 Task: Find connections with filter location Carapicuíba with filter topic #lifestylewith filter profile language French with filter current company Dell EMC with filter school MKSSS Cummins College of Engineering for Women with filter industry Airlines and Aviation with filter service category Retirement Planning with filter keywords title Porter
Action: Mouse moved to (472, 89)
Screenshot: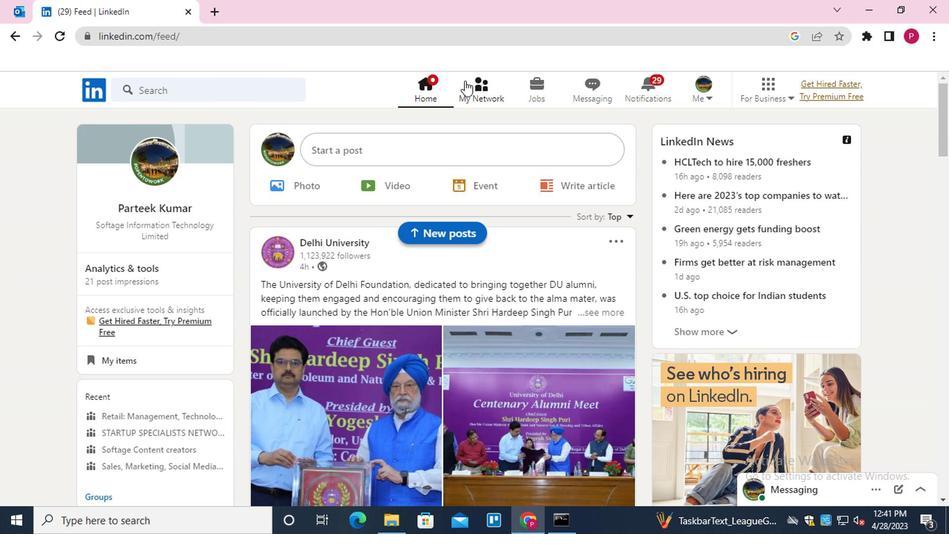 
Action: Mouse pressed left at (472, 89)
Screenshot: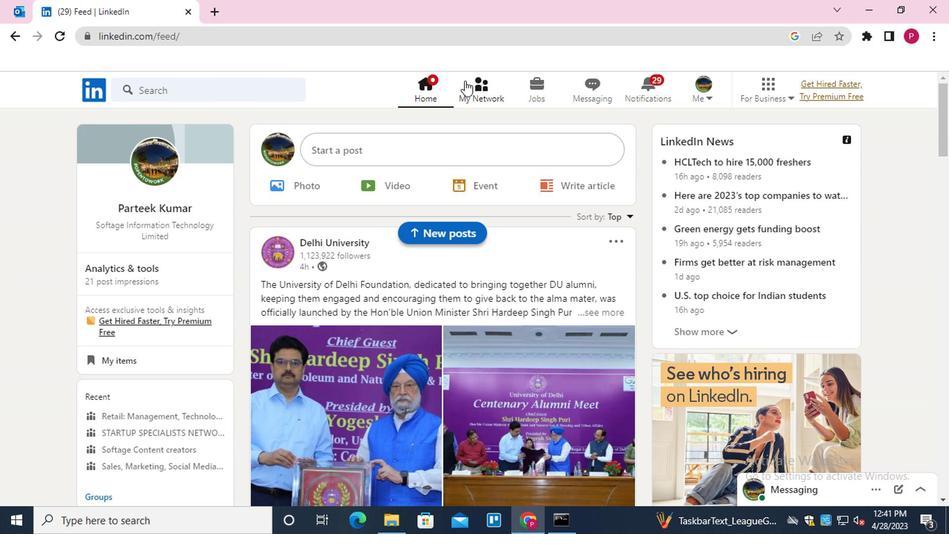 
Action: Mouse moved to (262, 172)
Screenshot: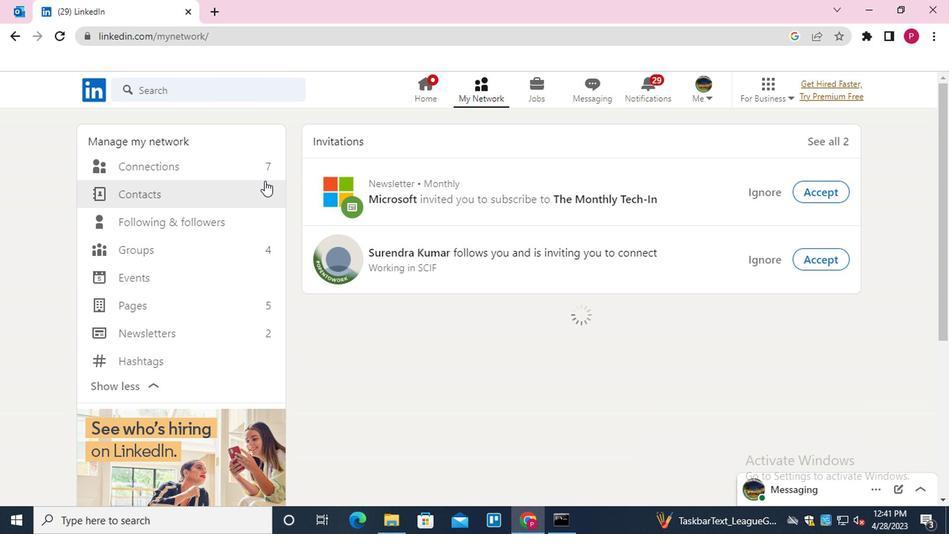 
Action: Mouse pressed left at (262, 172)
Screenshot: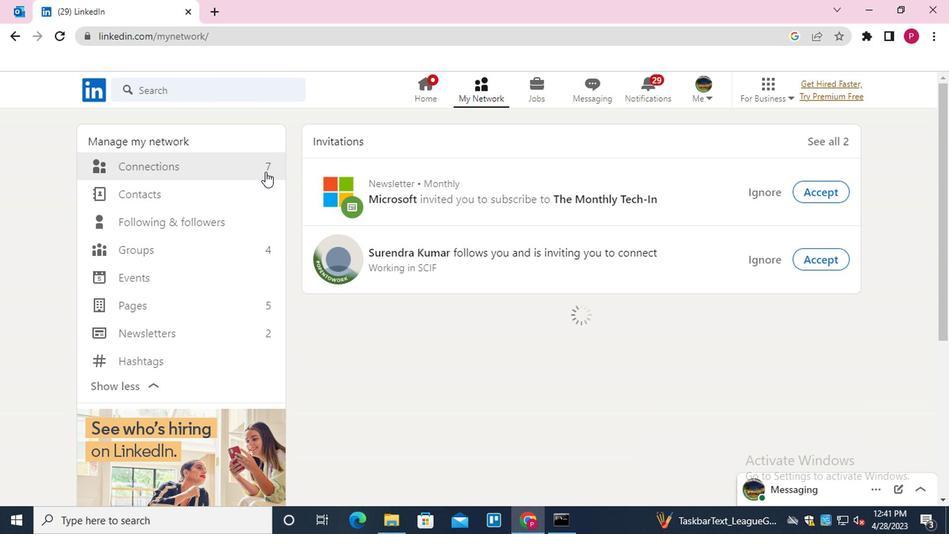 
Action: Mouse moved to (571, 172)
Screenshot: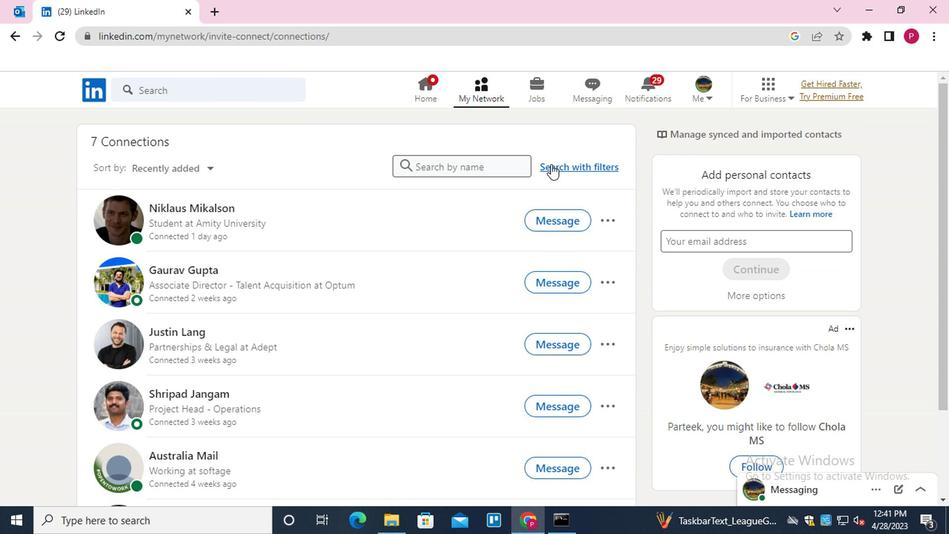 
Action: Mouse pressed left at (571, 172)
Screenshot: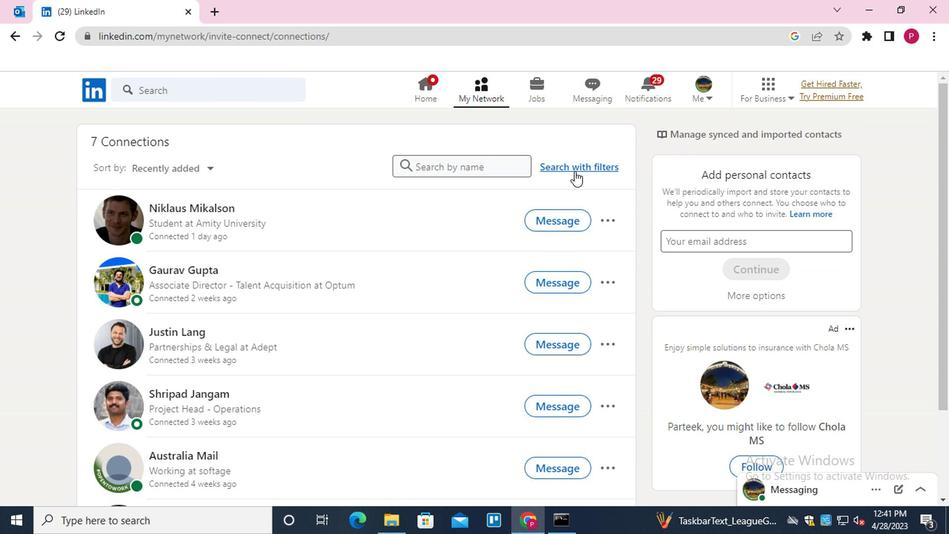 
Action: Mouse moved to (513, 131)
Screenshot: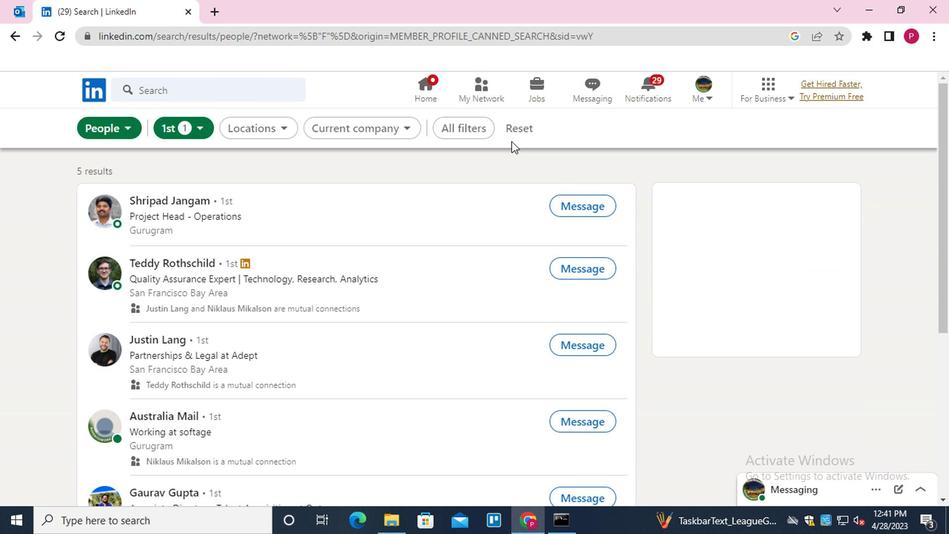
Action: Mouse pressed left at (513, 131)
Screenshot: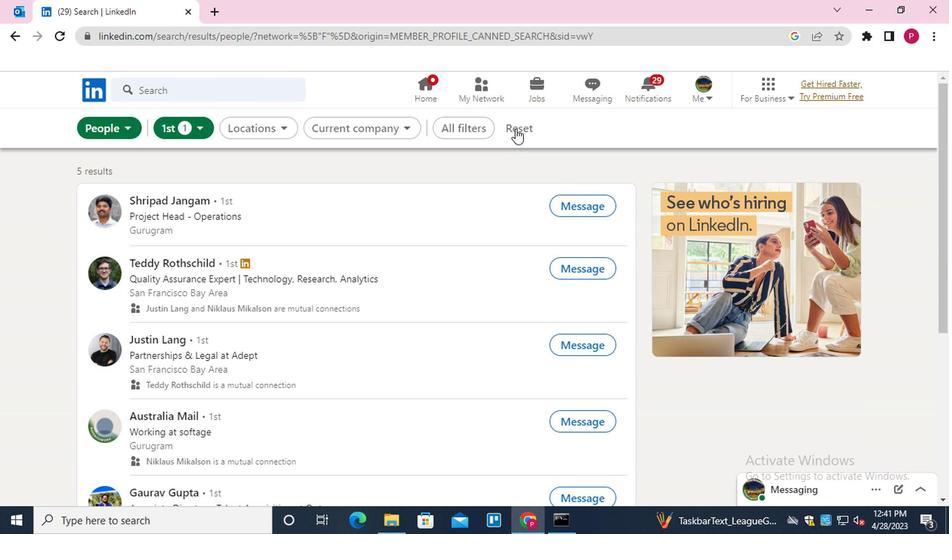 
Action: Mouse moved to (482, 132)
Screenshot: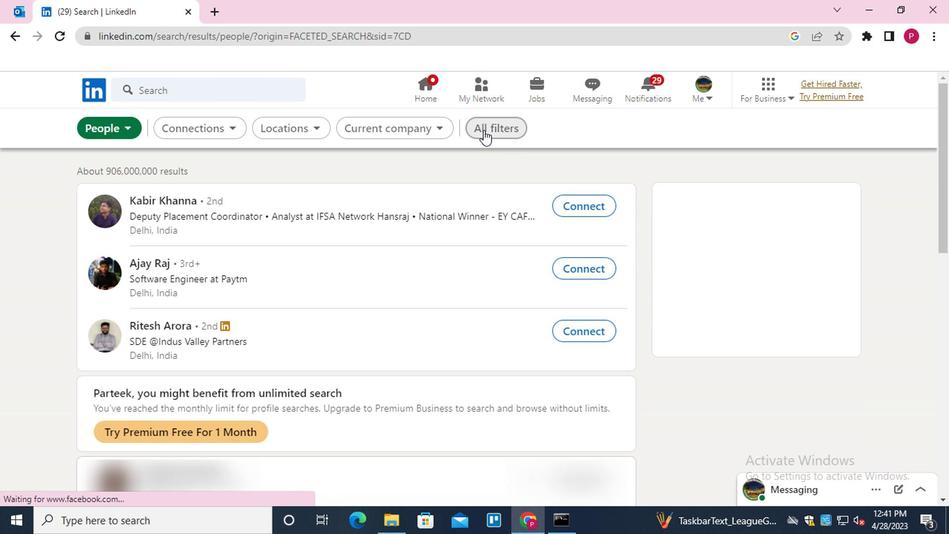 
Action: Mouse pressed left at (482, 132)
Screenshot: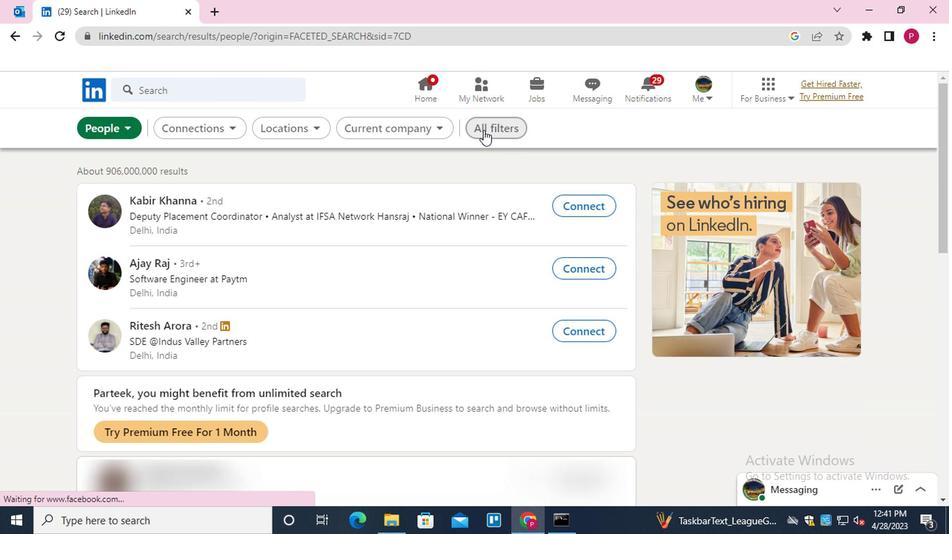 
Action: Mouse moved to (693, 307)
Screenshot: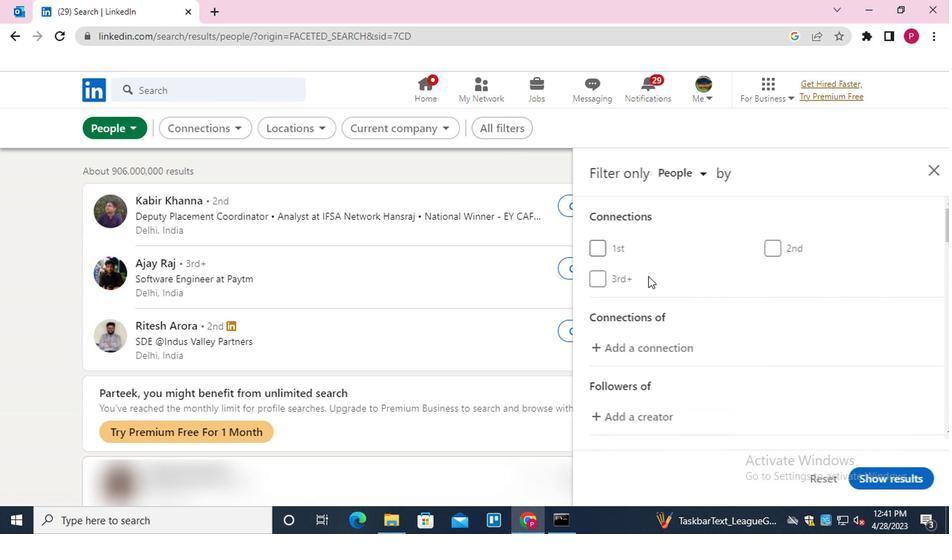 
Action: Mouse scrolled (693, 306) with delta (0, 0)
Screenshot: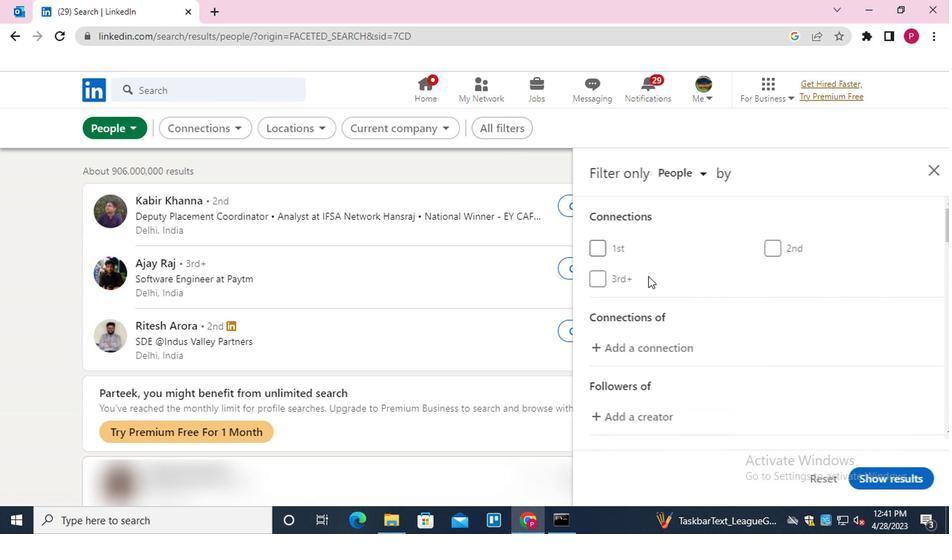 
Action: Mouse moved to (703, 316)
Screenshot: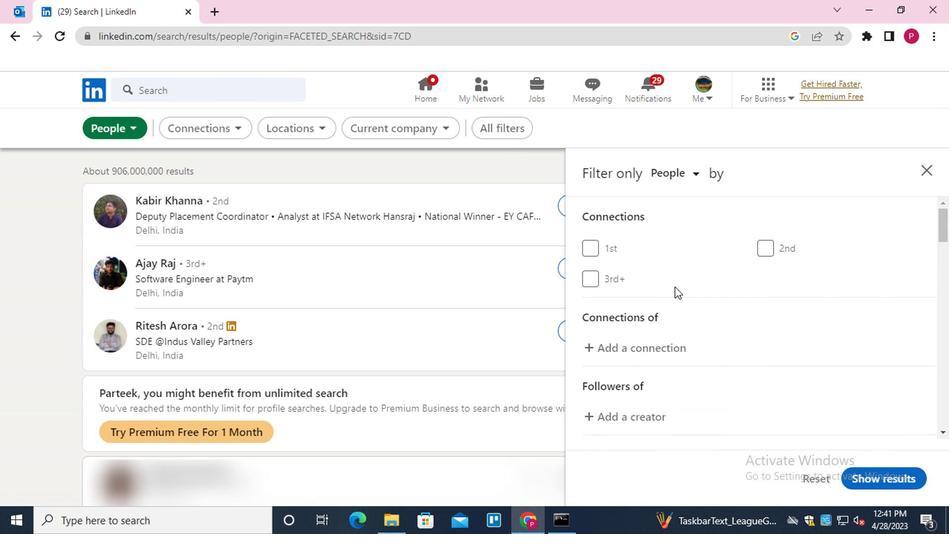
Action: Mouse scrolled (703, 315) with delta (0, 0)
Screenshot: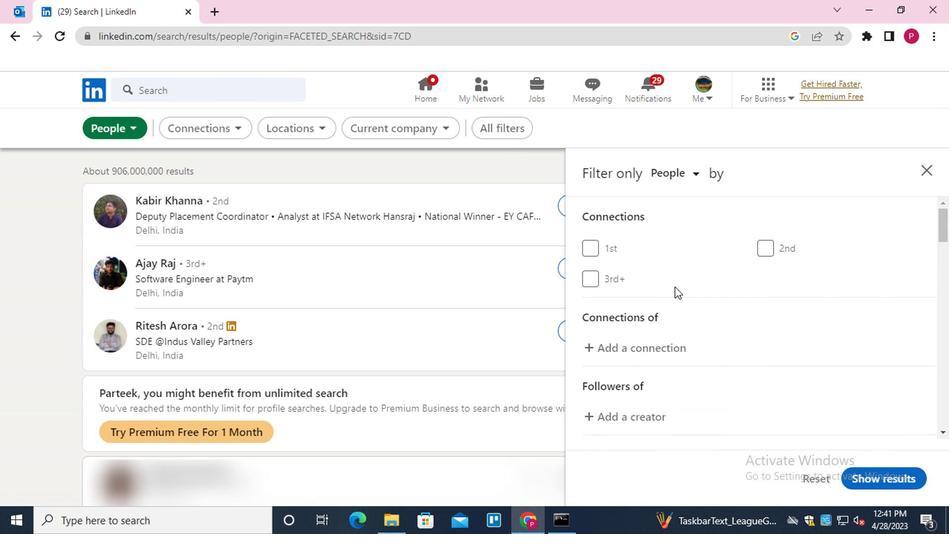 
Action: Mouse moved to (707, 319)
Screenshot: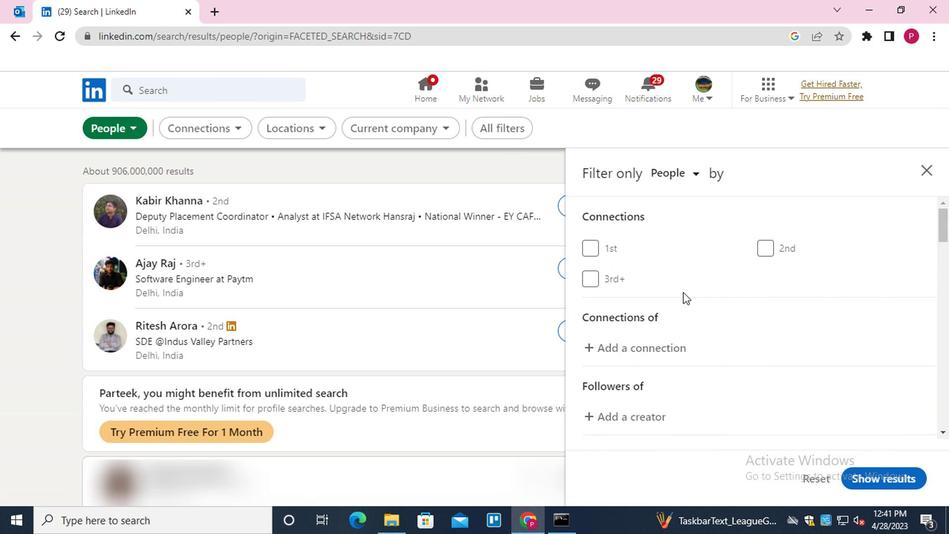
Action: Mouse scrolled (707, 318) with delta (0, 0)
Screenshot: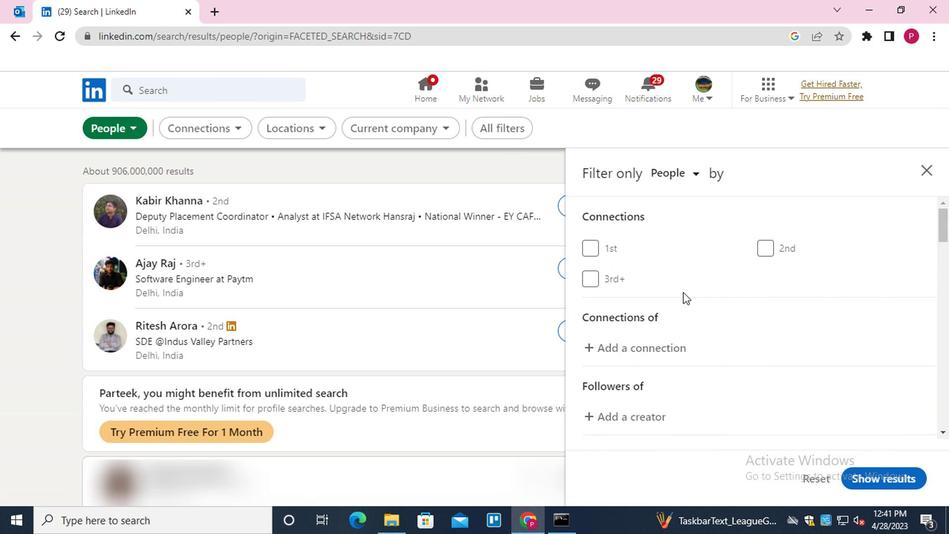 
Action: Mouse moved to (803, 333)
Screenshot: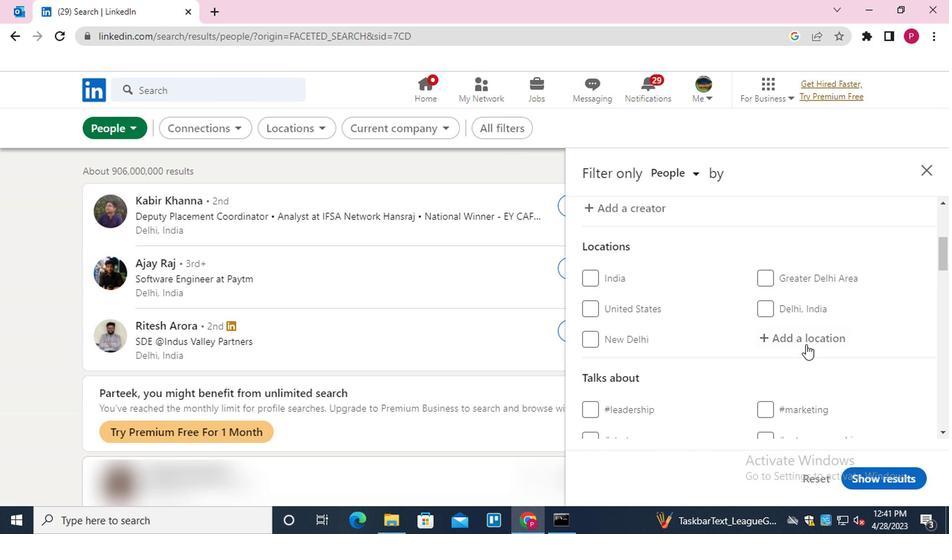 
Action: Mouse pressed left at (803, 333)
Screenshot: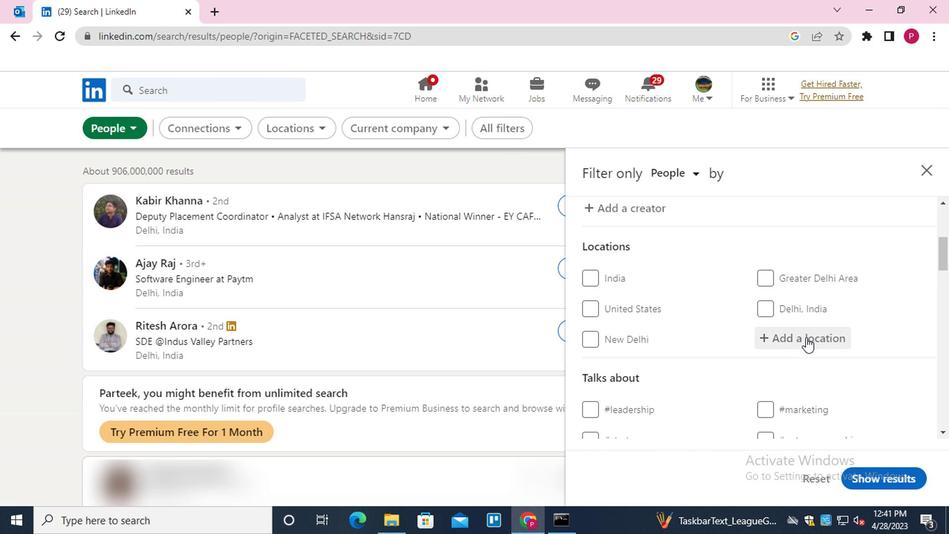 
Action: Mouse moved to (760, 291)
Screenshot: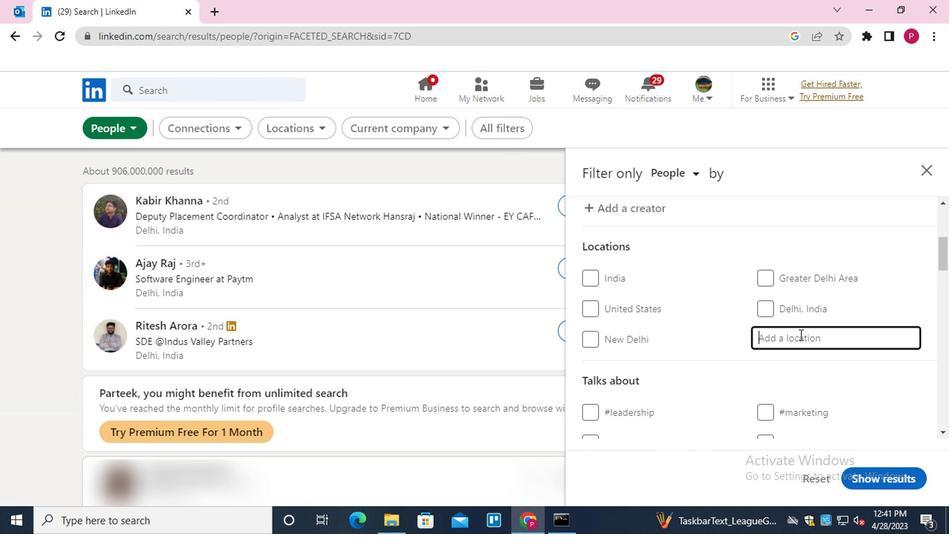 
Action: Key pressed <Key.shift><Key.shift><Key.shift><Key.shift><Key.shift><Key.shift>CARAPICU<Key.down><Key.enter>
Screenshot: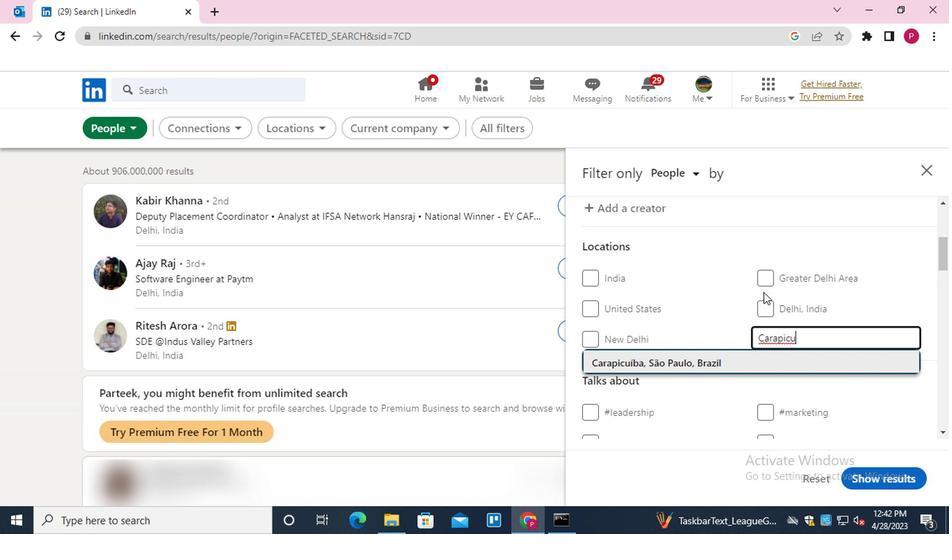 
Action: Mouse moved to (731, 314)
Screenshot: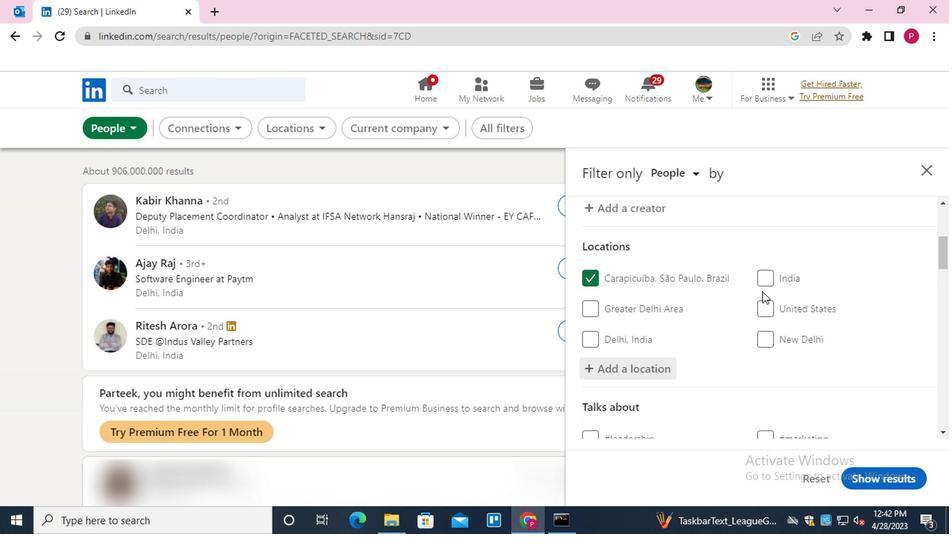 
Action: Mouse scrolled (731, 313) with delta (0, 0)
Screenshot: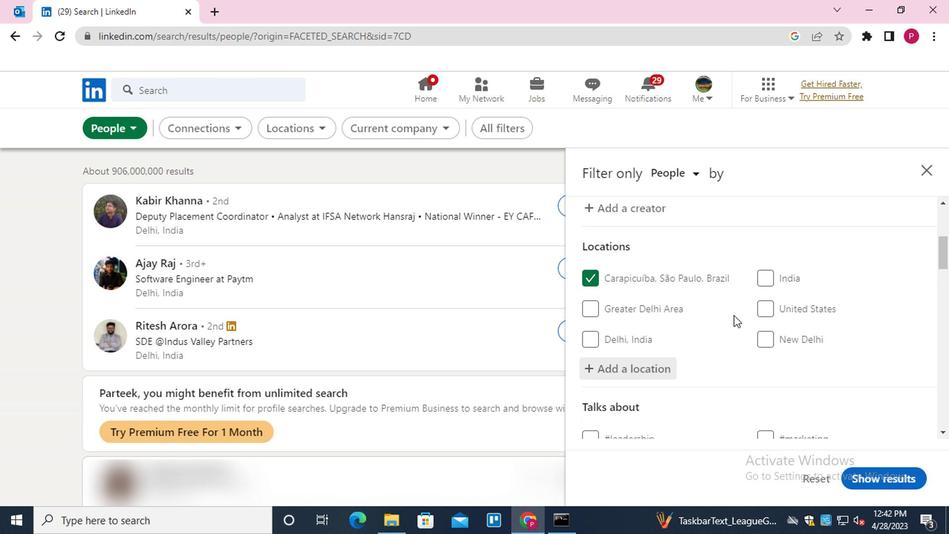 
Action: Mouse scrolled (731, 313) with delta (0, 0)
Screenshot: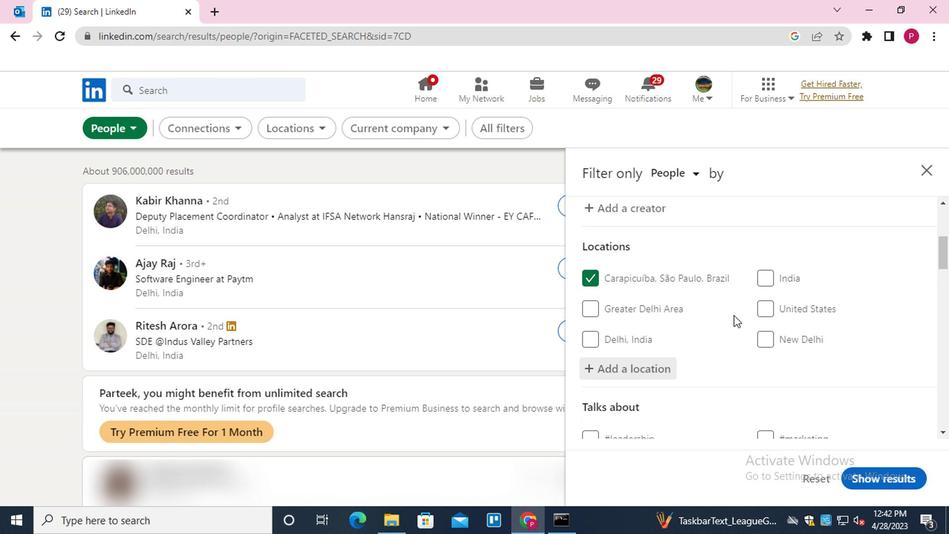 
Action: Mouse moved to (810, 349)
Screenshot: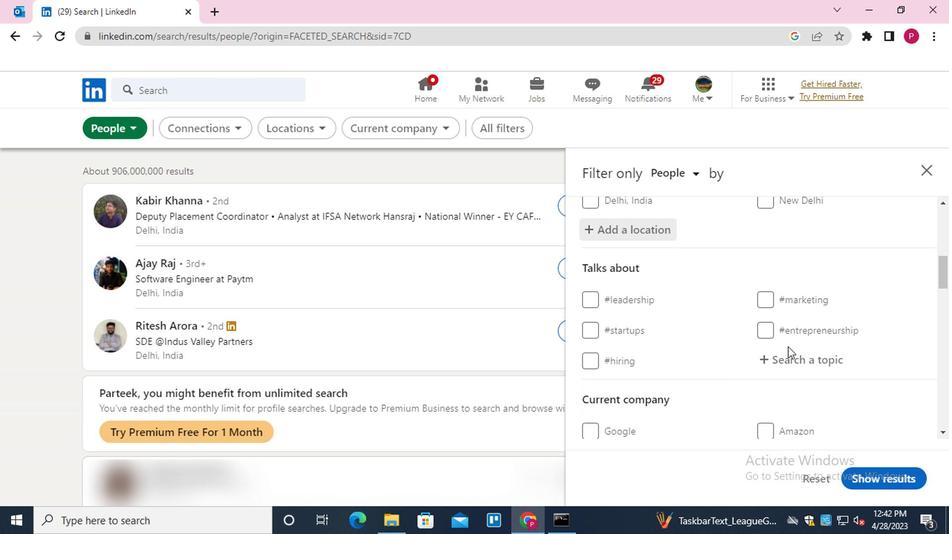 
Action: Mouse pressed left at (810, 349)
Screenshot: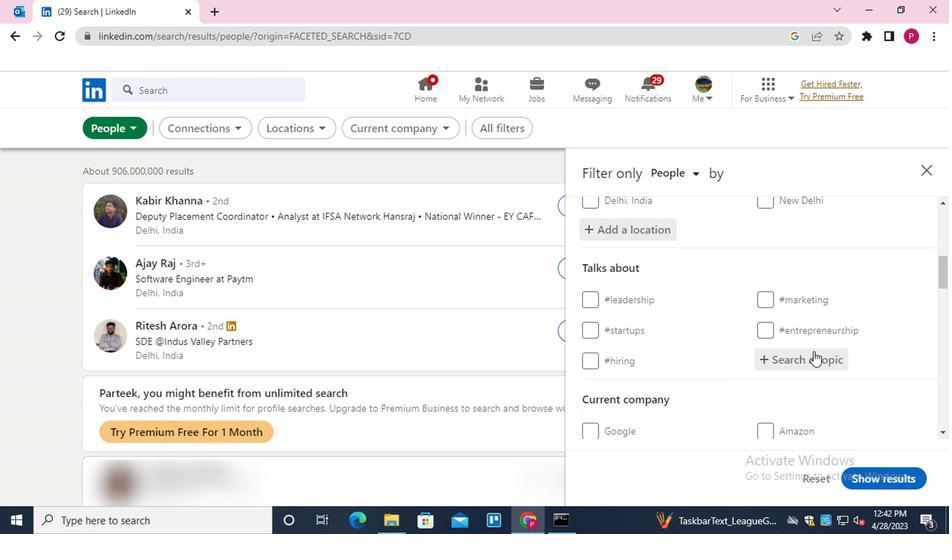 
Action: Mouse moved to (810, 349)
Screenshot: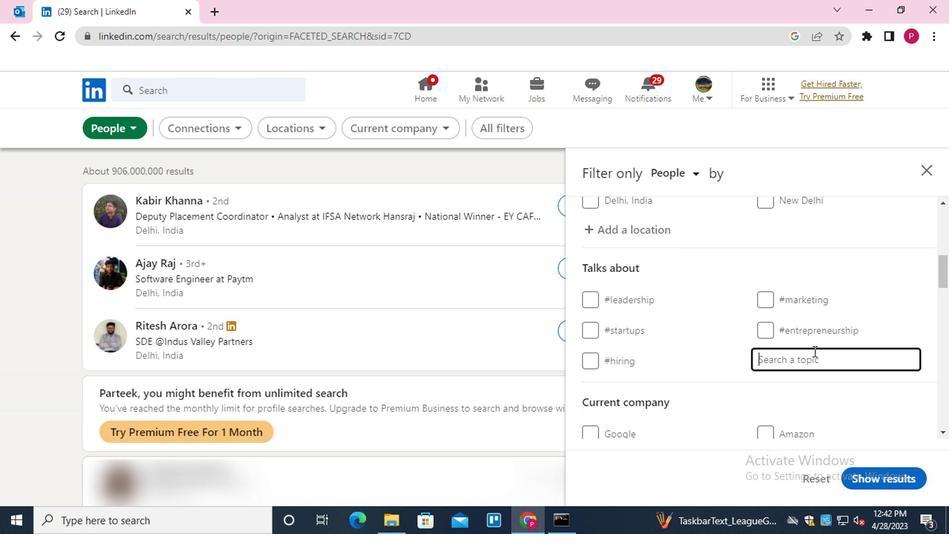 
Action: Key pressed LIFESTYLE<Key.down><Key.enter>
Screenshot: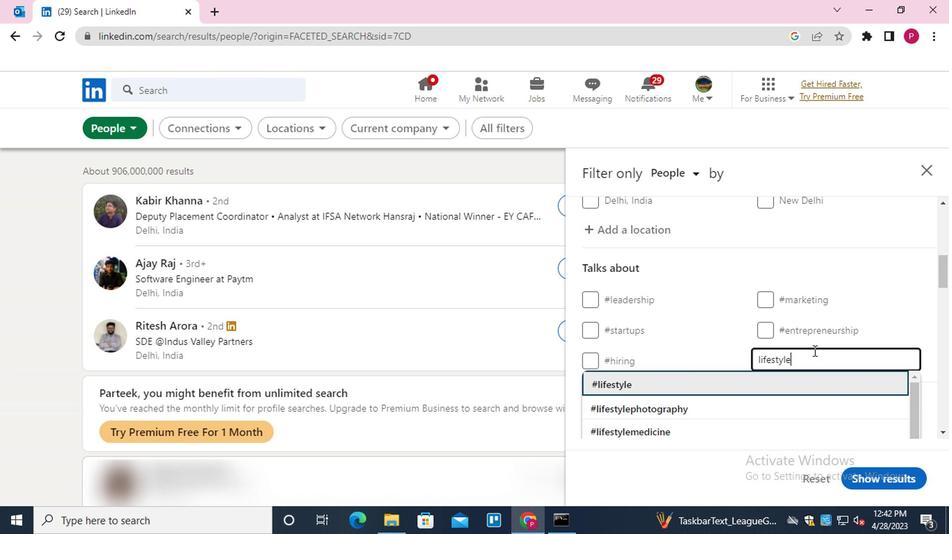 
Action: Mouse moved to (695, 361)
Screenshot: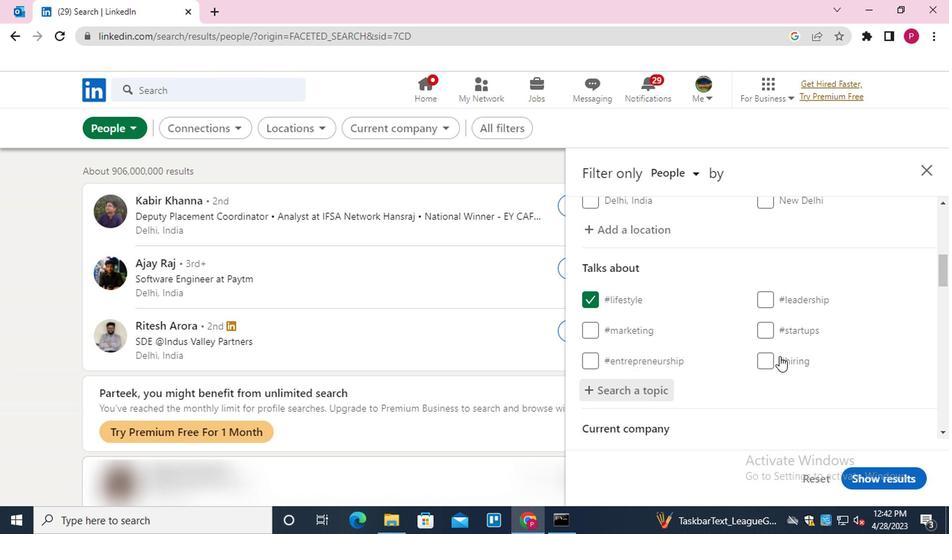 
Action: Mouse scrolled (695, 360) with delta (0, 0)
Screenshot: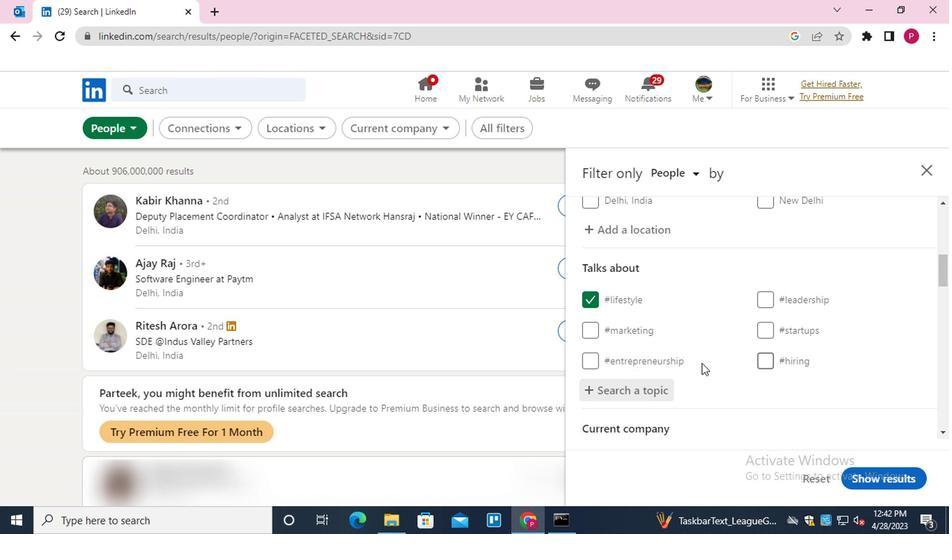
Action: Mouse scrolled (695, 360) with delta (0, 0)
Screenshot: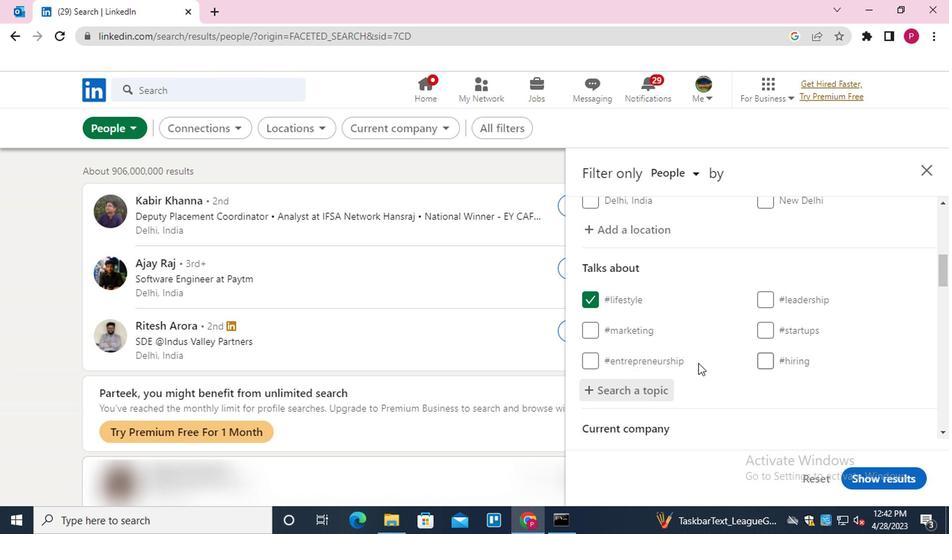 
Action: Mouse moved to (674, 337)
Screenshot: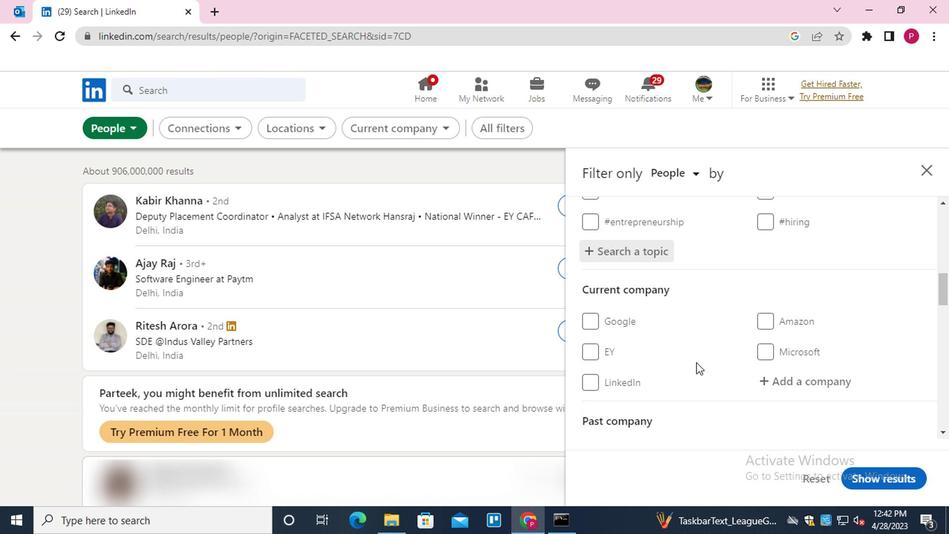 
Action: Mouse scrolled (674, 336) with delta (0, 0)
Screenshot: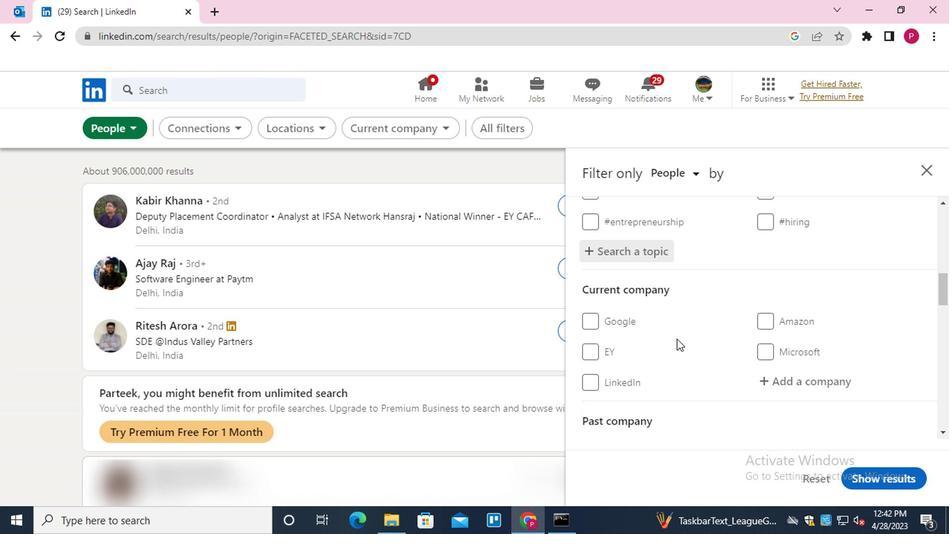 
Action: Mouse moved to (673, 336)
Screenshot: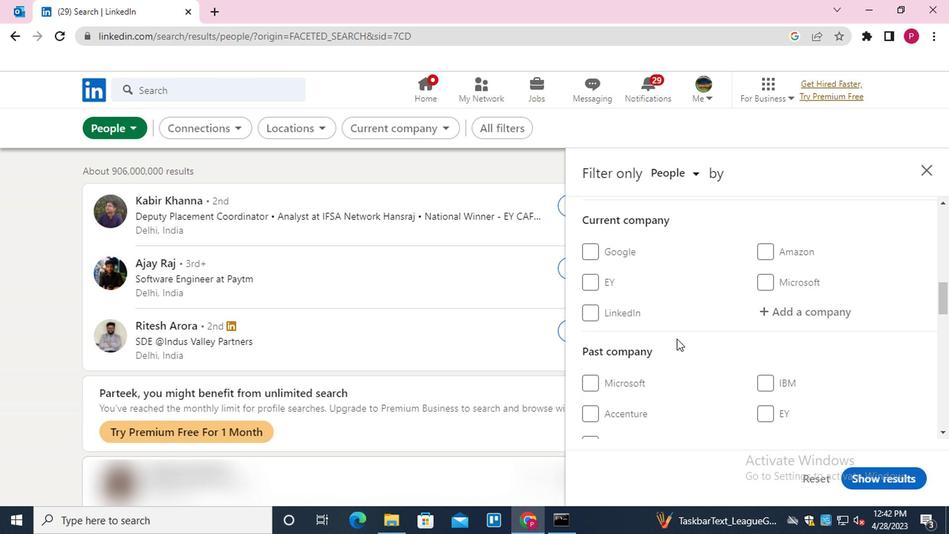
Action: Mouse scrolled (673, 335) with delta (0, 0)
Screenshot: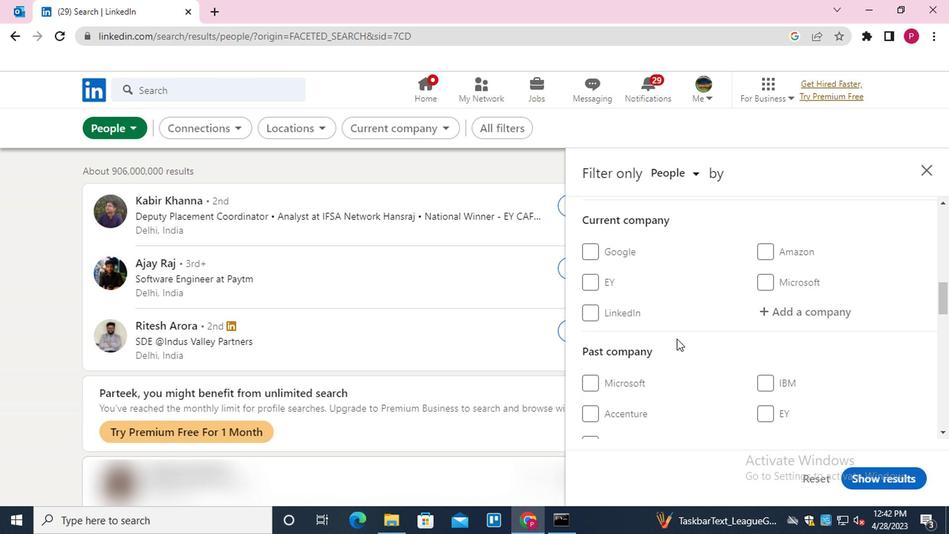 
Action: Mouse scrolled (673, 335) with delta (0, 0)
Screenshot: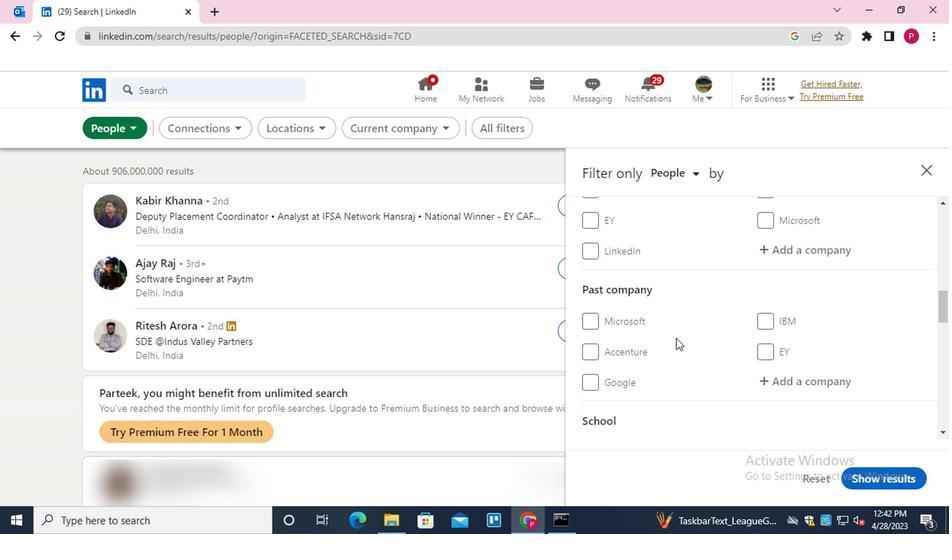 
Action: Mouse moved to (660, 330)
Screenshot: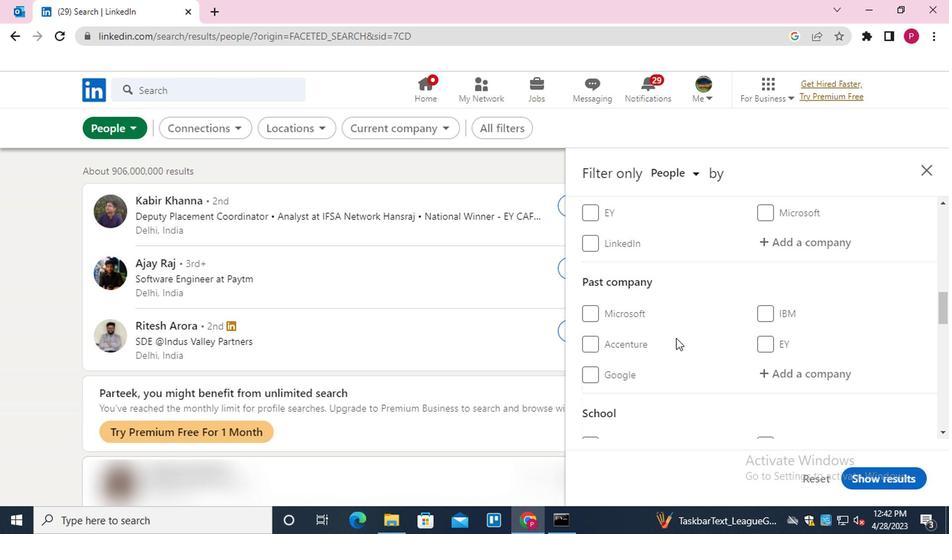 
Action: Mouse scrolled (660, 329) with delta (0, 0)
Screenshot: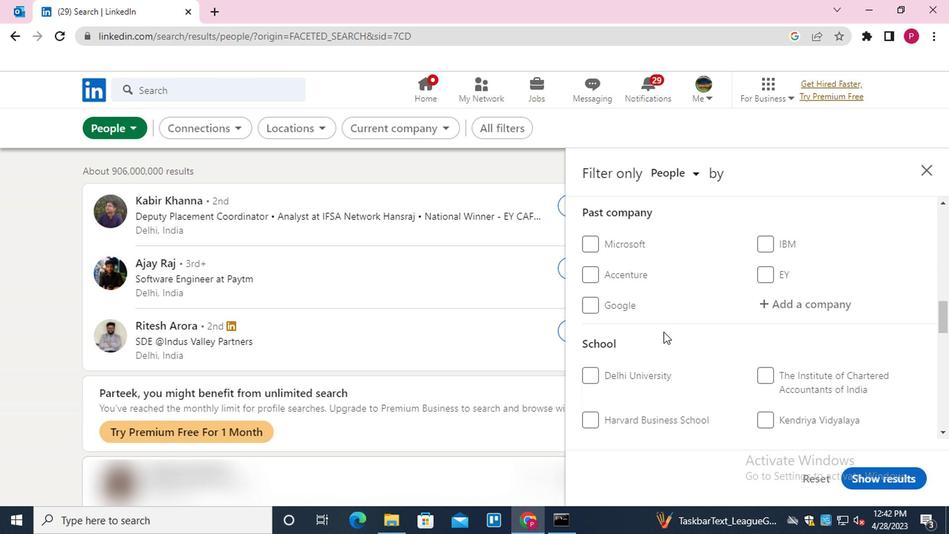 
Action: Mouse scrolled (660, 329) with delta (0, 0)
Screenshot: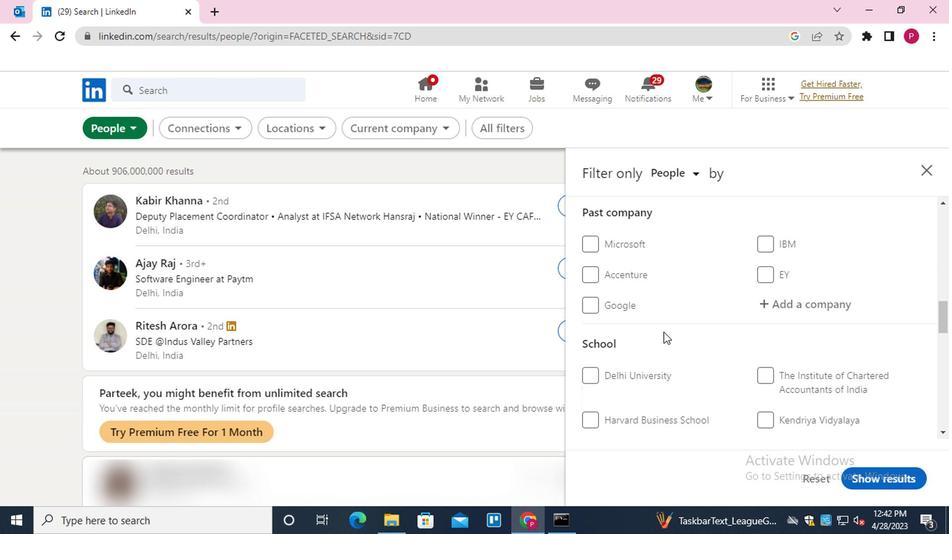 
Action: Mouse scrolled (660, 329) with delta (0, 0)
Screenshot: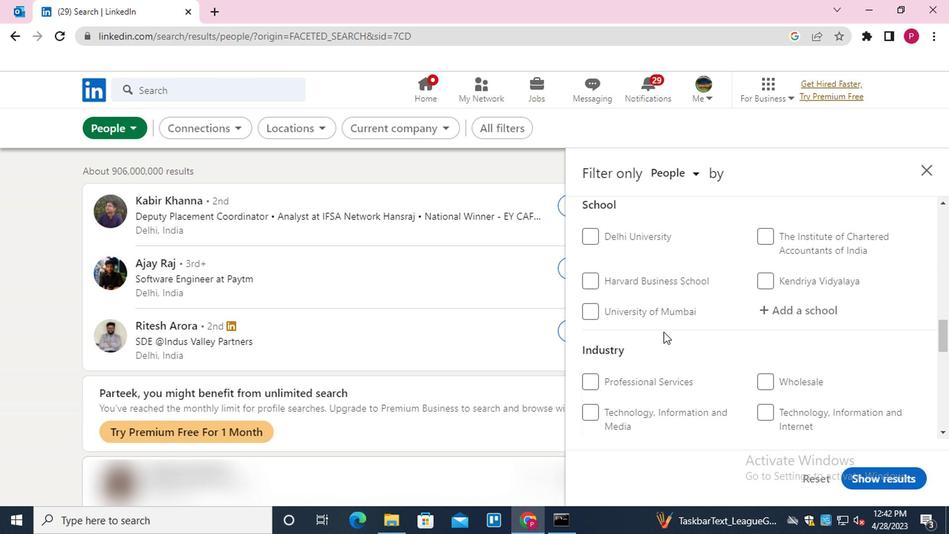 
Action: Mouse scrolled (660, 329) with delta (0, 0)
Screenshot: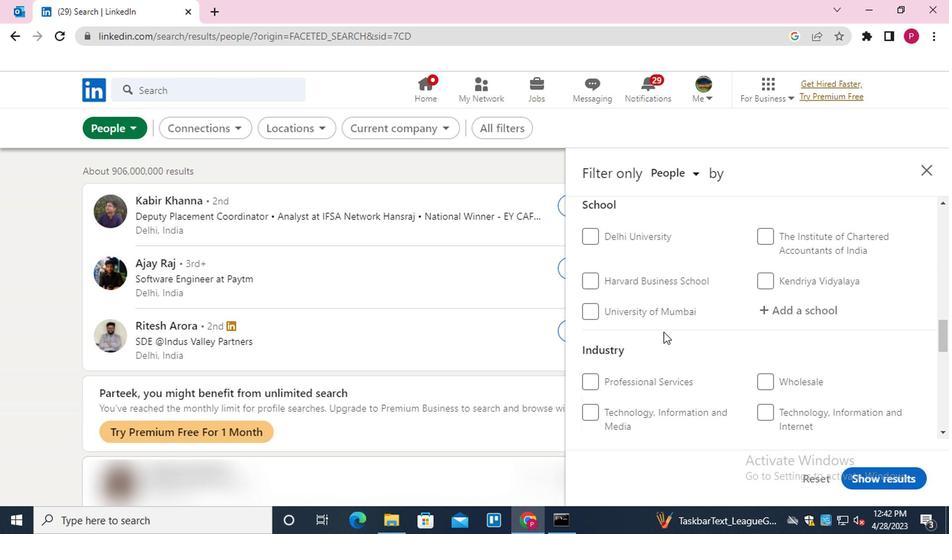 
Action: Mouse scrolled (660, 329) with delta (0, 0)
Screenshot: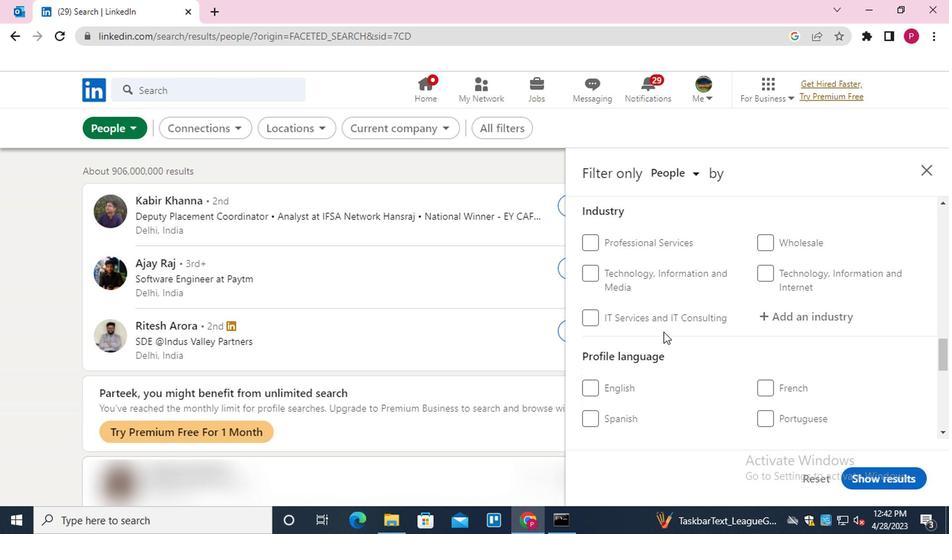 
Action: Mouse moved to (756, 311)
Screenshot: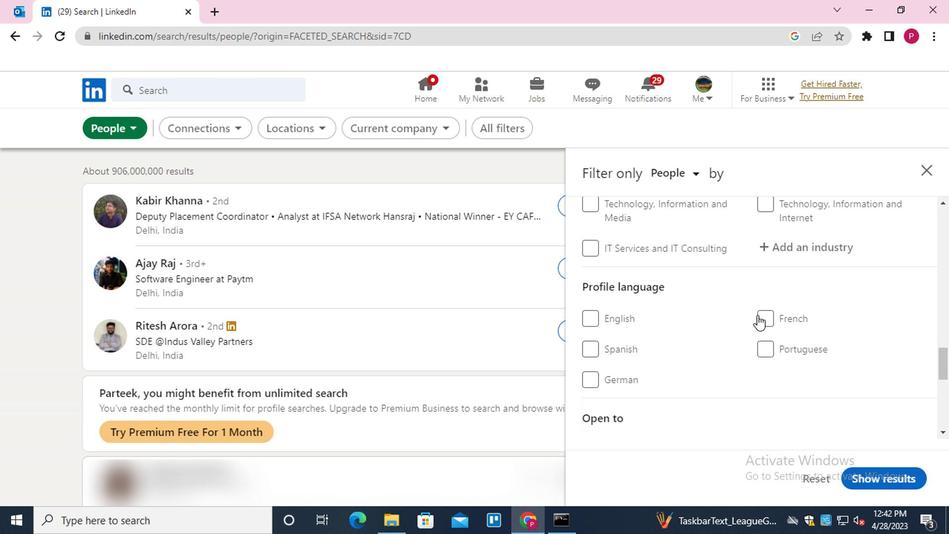 
Action: Mouse pressed left at (756, 311)
Screenshot: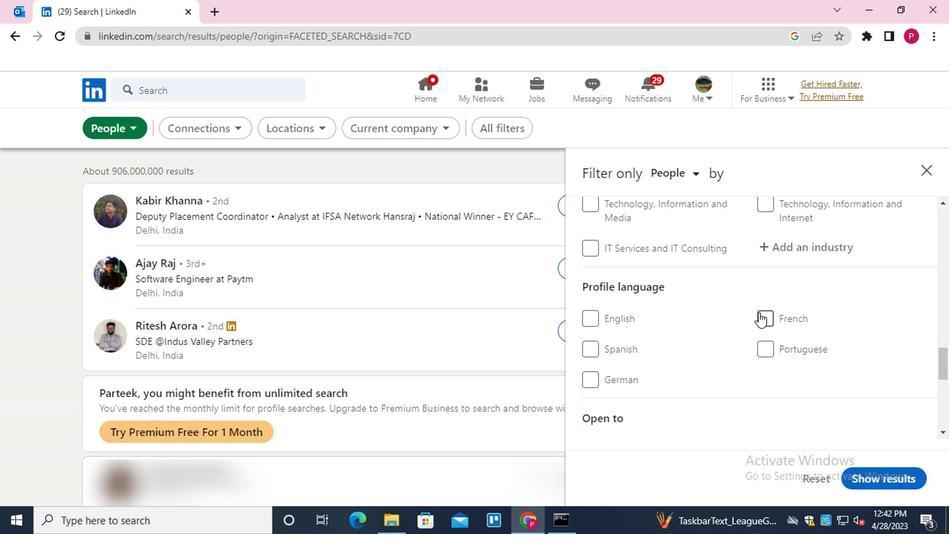 
Action: Mouse moved to (681, 340)
Screenshot: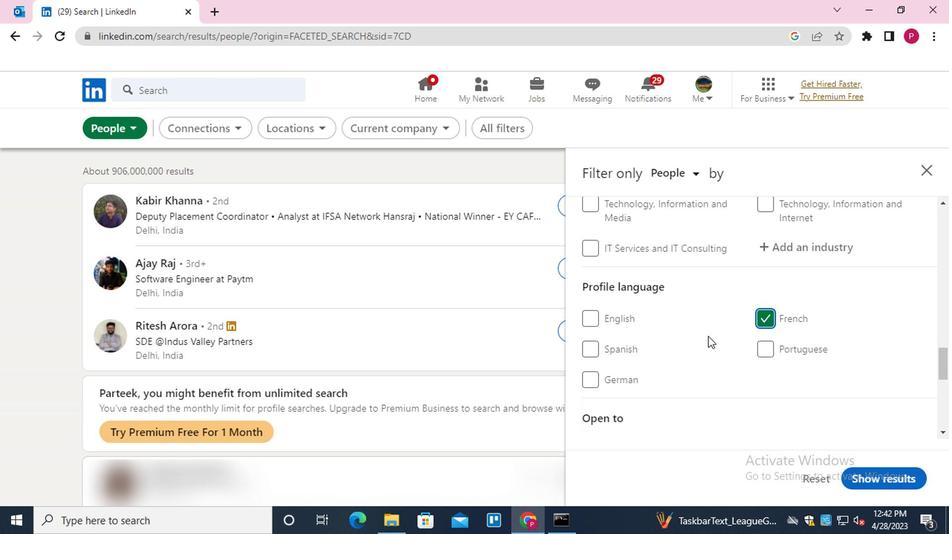 
Action: Mouse scrolled (681, 341) with delta (0, 0)
Screenshot: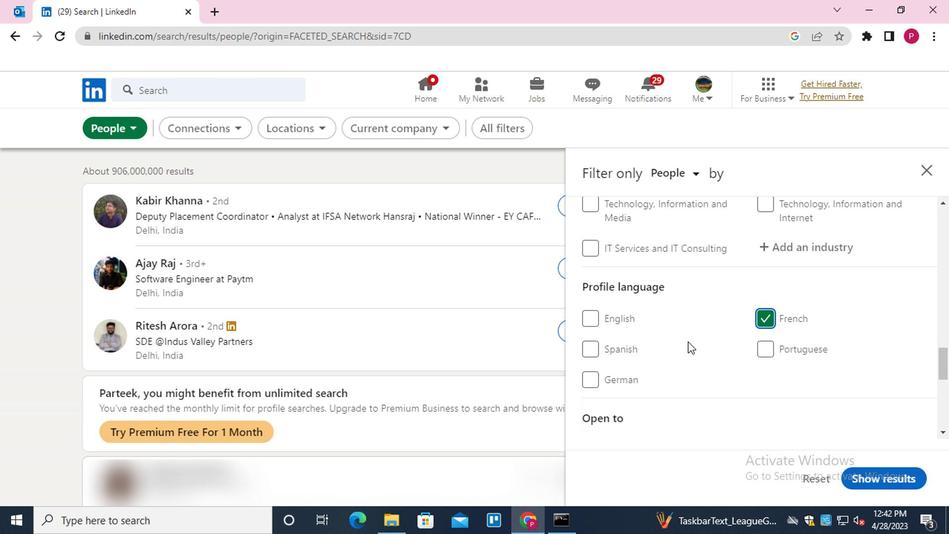 
Action: Mouse scrolled (681, 341) with delta (0, 0)
Screenshot: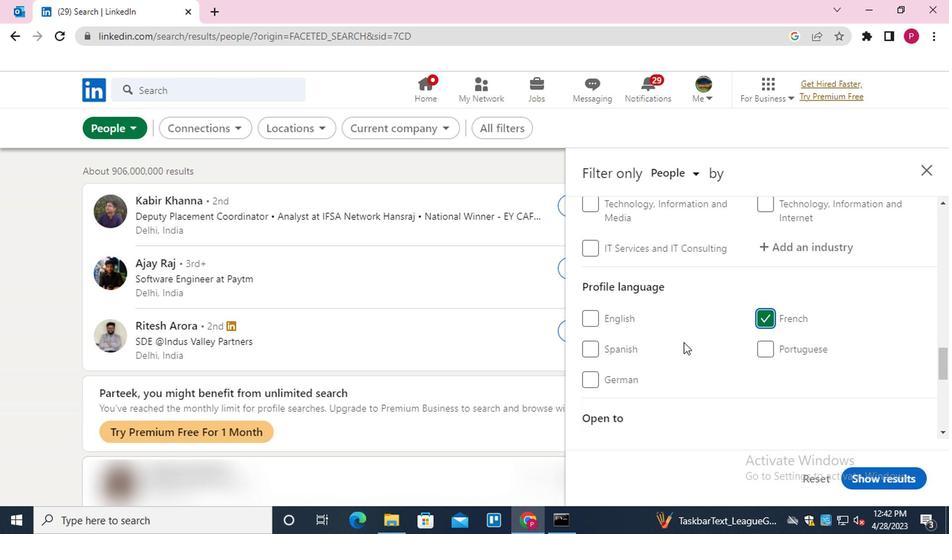 
Action: Mouse scrolled (681, 341) with delta (0, 0)
Screenshot: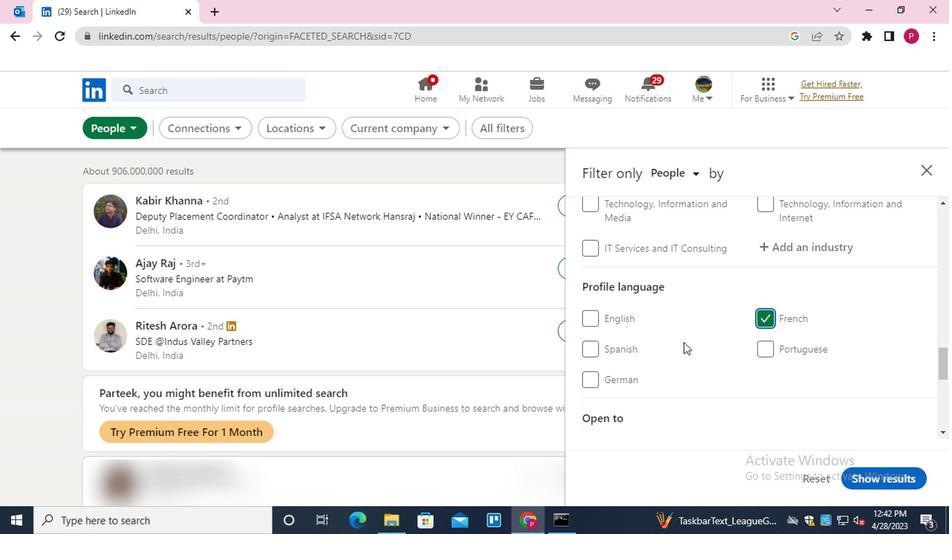 
Action: Mouse scrolled (681, 341) with delta (0, 0)
Screenshot: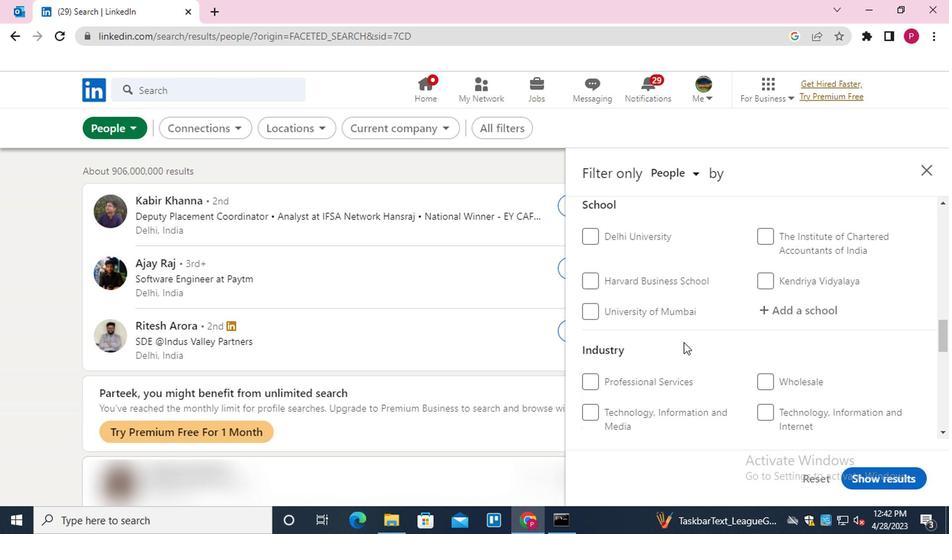
Action: Mouse scrolled (681, 341) with delta (0, 0)
Screenshot: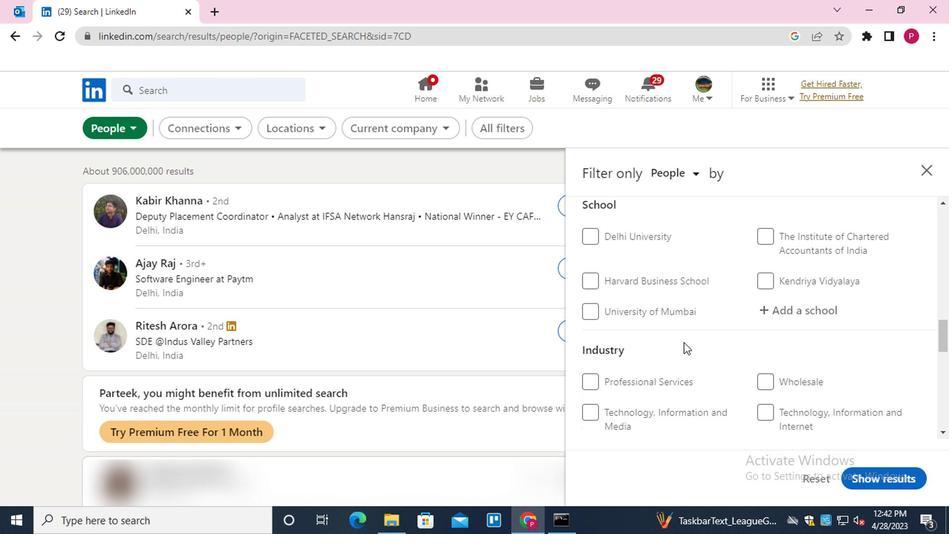
Action: Mouse scrolled (681, 341) with delta (0, 0)
Screenshot: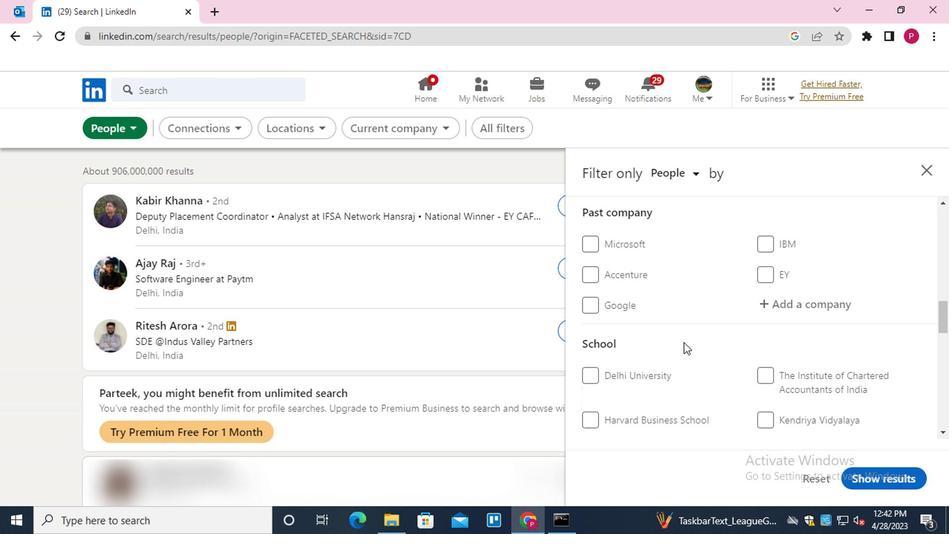 
Action: Mouse scrolled (681, 341) with delta (0, 0)
Screenshot: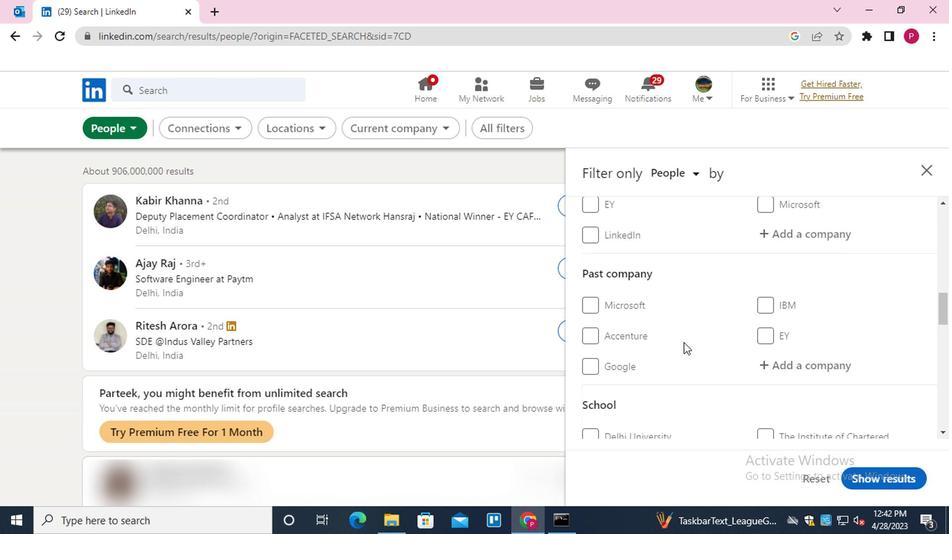 
Action: Mouse moved to (793, 309)
Screenshot: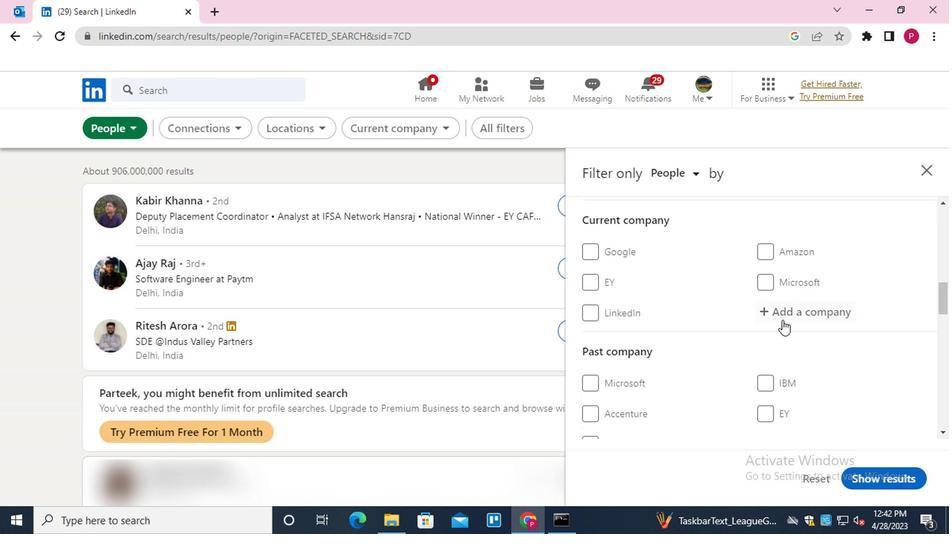 
Action: Mouse pressed left at (793, 309)
Screenshot: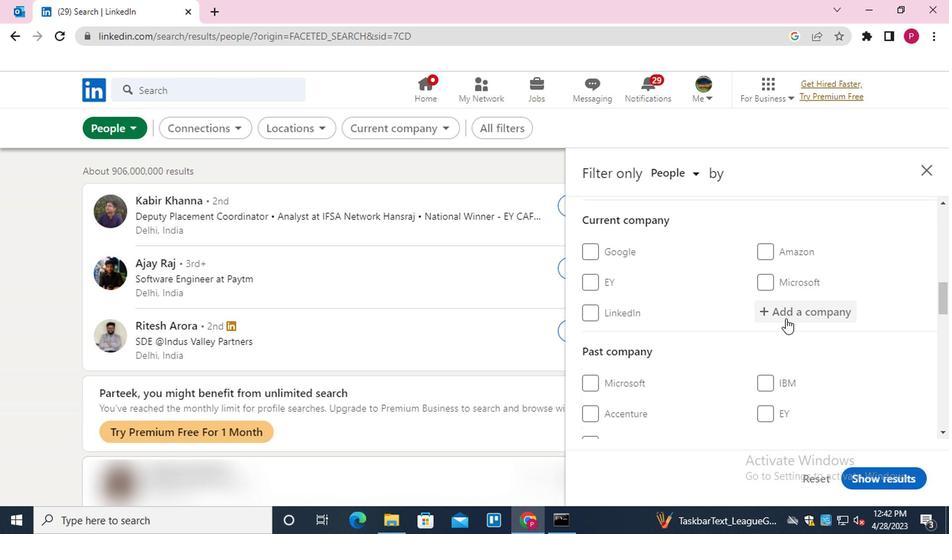 
Action: Key pressed <Key.shift>DELL<Key.space><Key.down><Key.down><Key.enter>
Screenshot: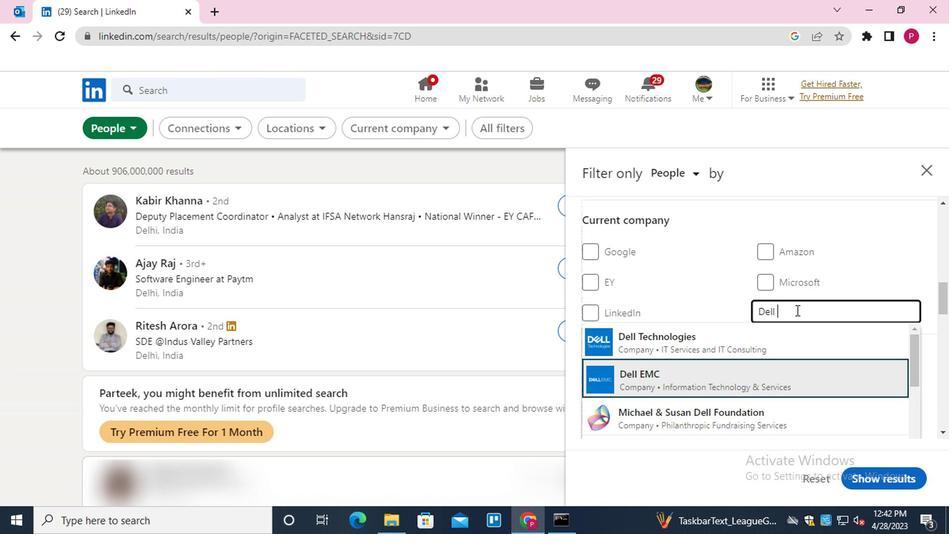 
Action: Mouse moved to (735, 302)
Screenshot: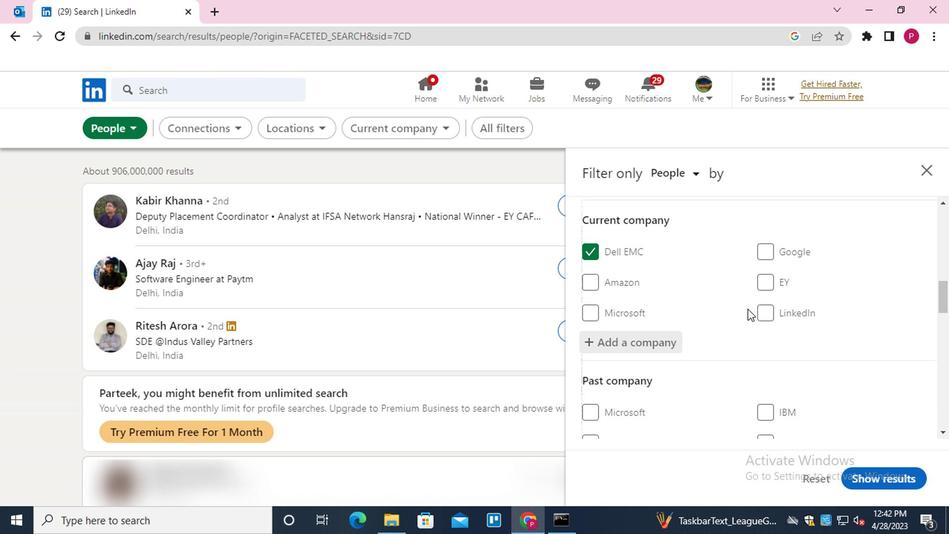 
Action: Mouse scrolled (735, 301) with delta (0, 0)
Screenshot: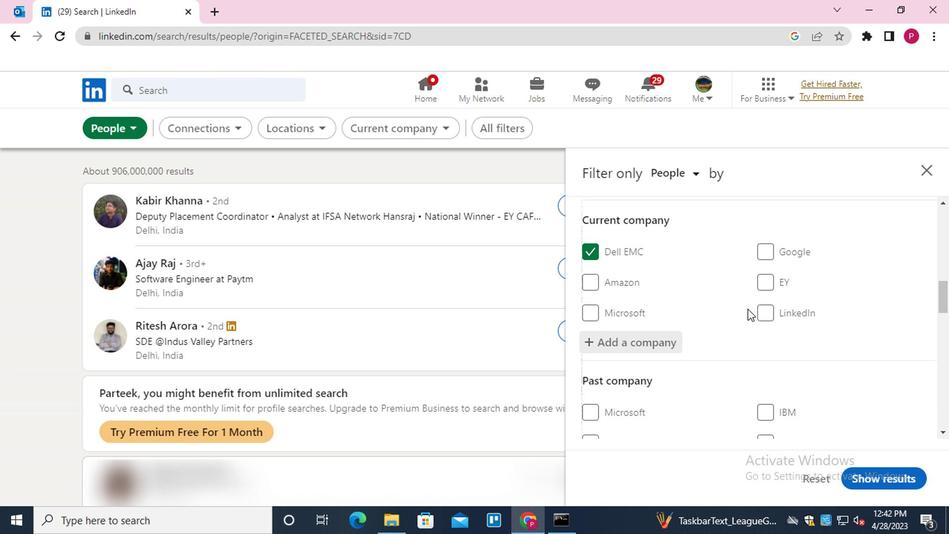 
Action: Mouse moved to (703, 327)
Screenshot: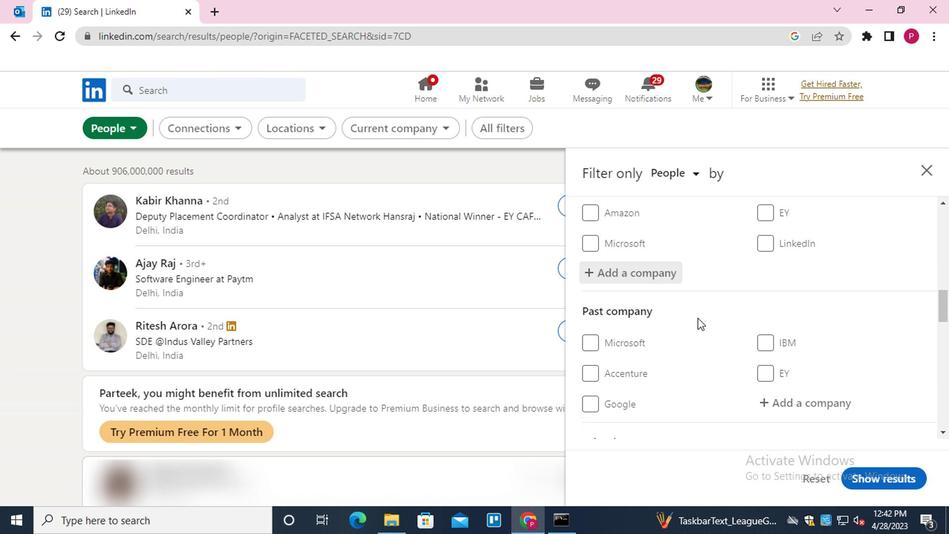 
Action: Mouse scrolled (703, 326) with delta (0, 0)
Screenshot: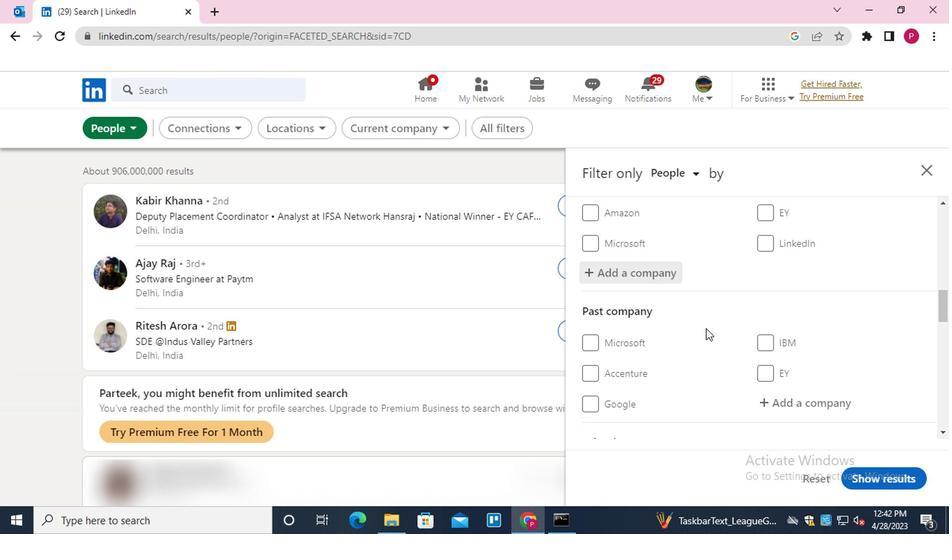
Action: Mouse scrolled (703, 326) with delta (0, 0)
Screenshot: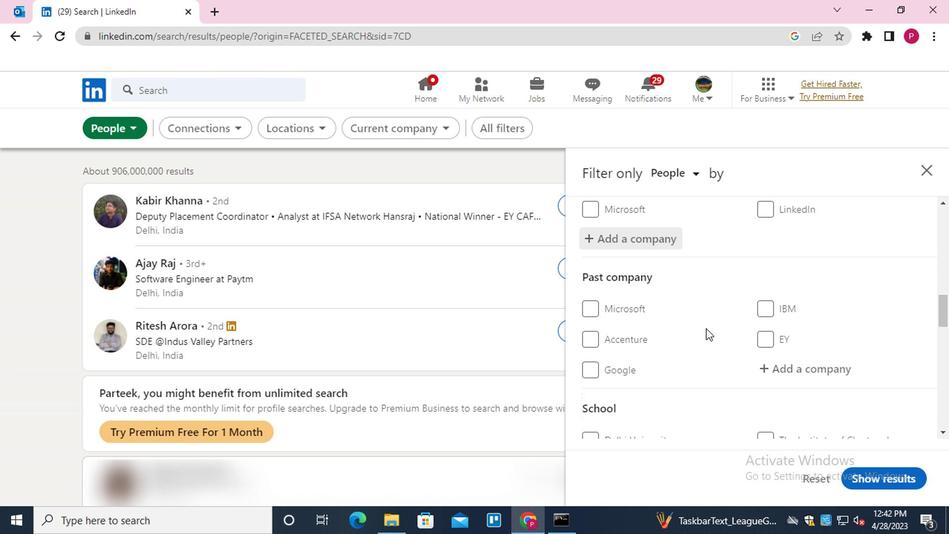 
Action: Mouse moved to (709, 323)
Screenshot: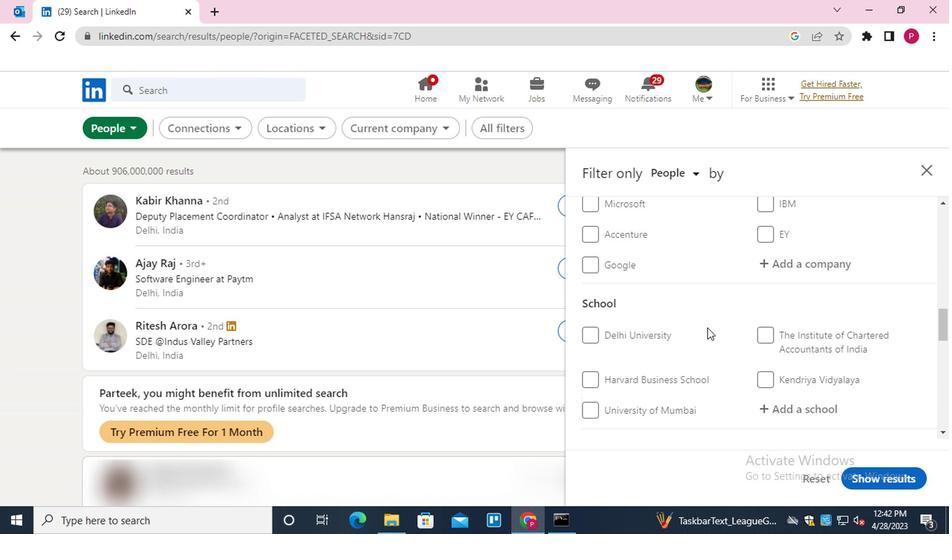 
Action: Mouse scrolled (709, 323) with delta (0, 0)
Screenshot: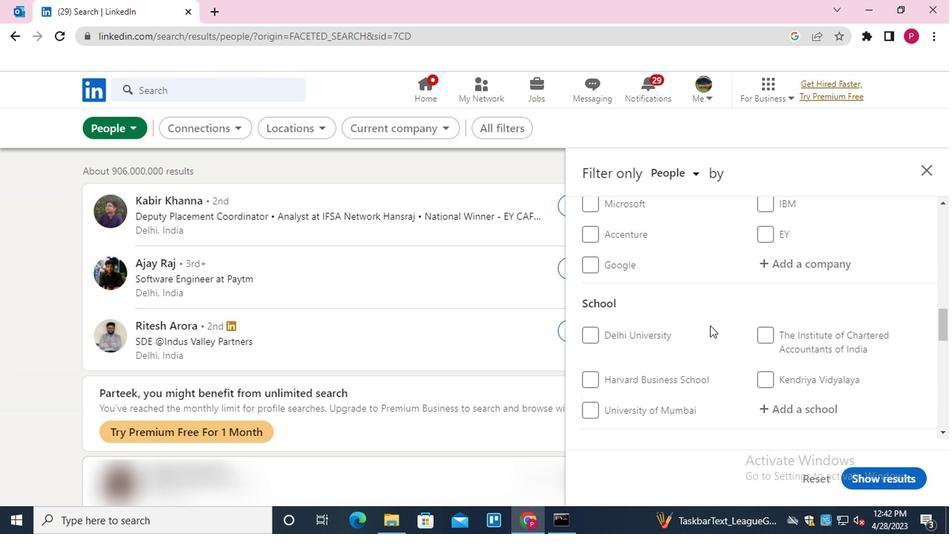 
Action: Mouse scrolled (709, 323) with delta (0, 0)
Screenshot: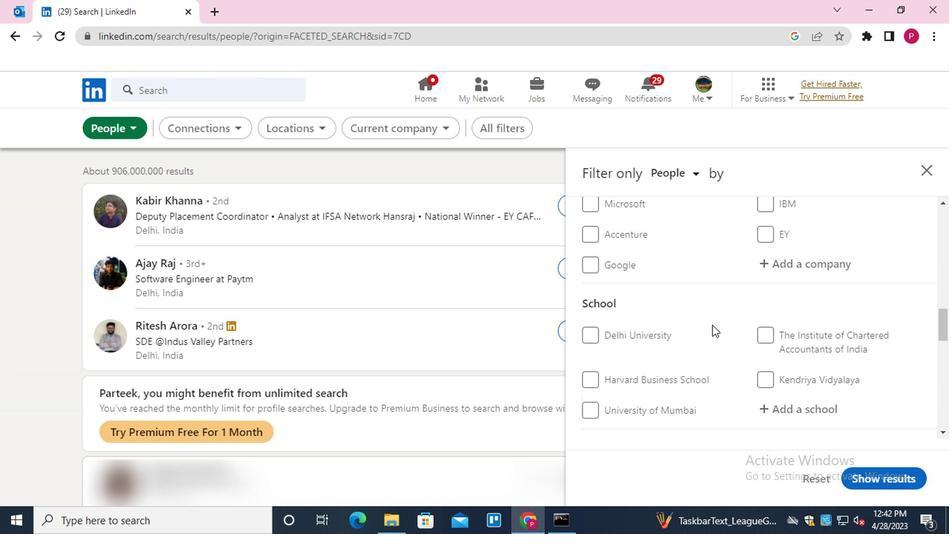 
Action: Mouse scrolled (709, 323) with delta (0, 0)
Screenshot: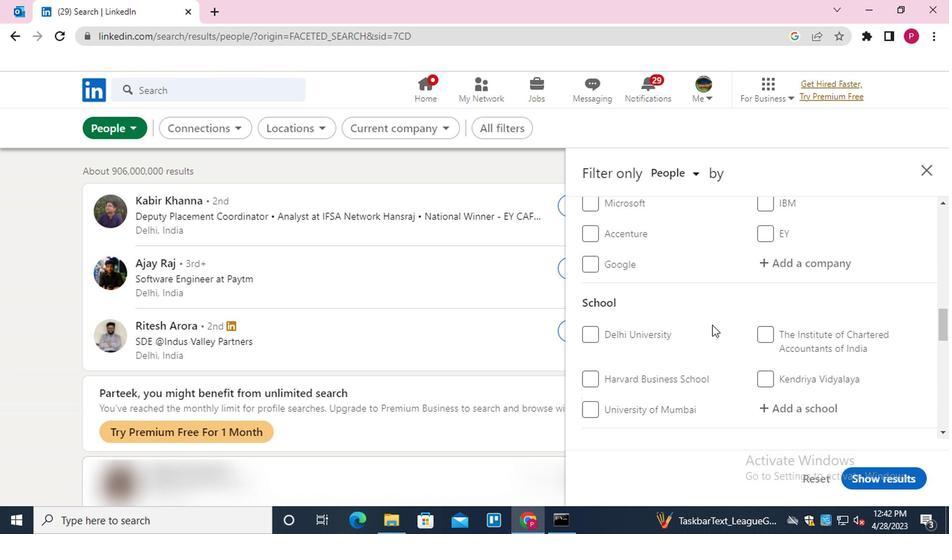 
Action: Mouse moved to (788, 206)
Screenshot: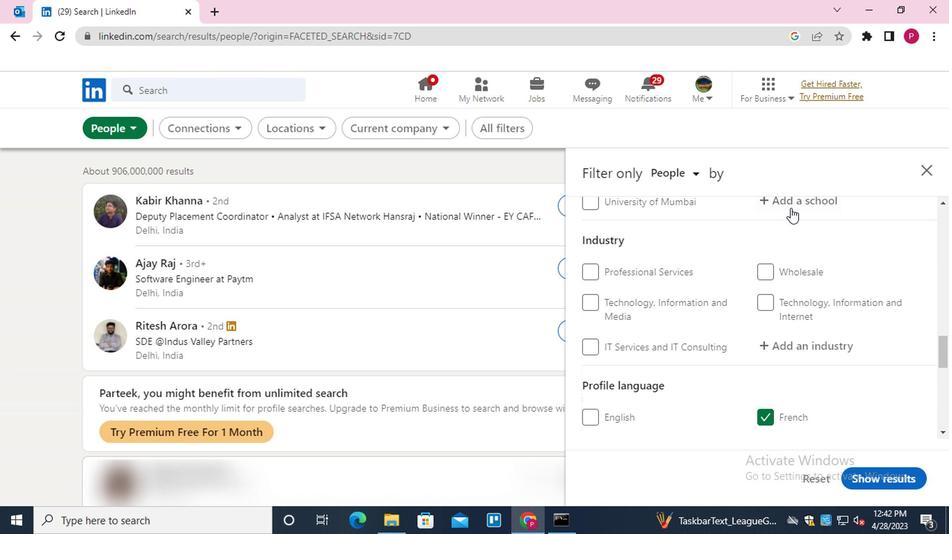 
Action: Mouse pressed left at (788, 206)
Screenshot: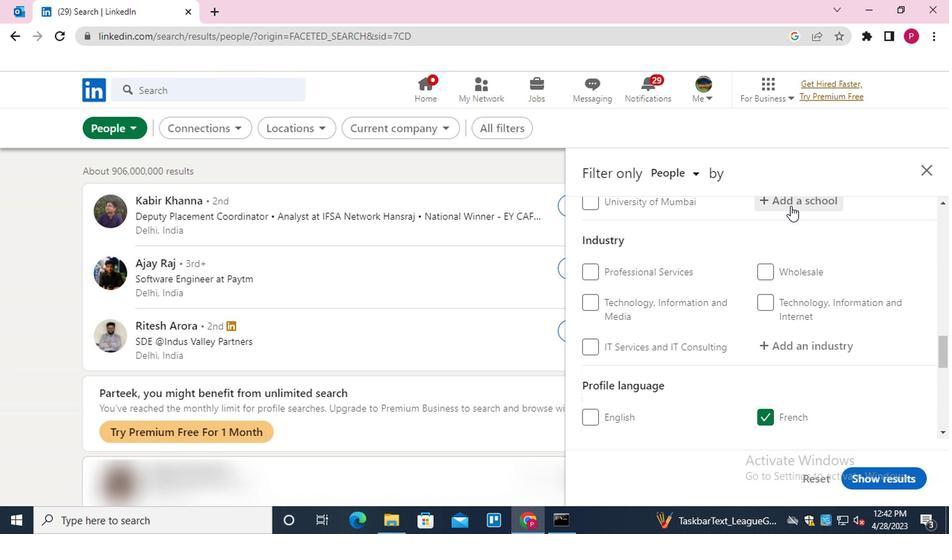 
Action: Key pressed <Key.shift><Key.shift><Key.shift><Key.shift><Key.shift><Key.shift><Key.shift><Key.shift><Key.shift><Key.shift><Key.shift><Key.shift><Key.shift>MKSSS<Key.down><Key.enter>
Screenshot: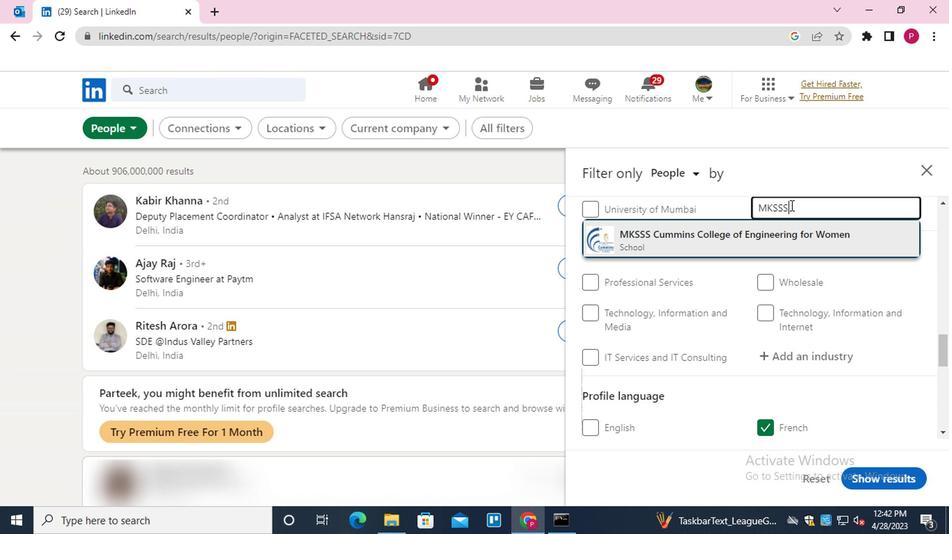 
Action: Mouse moved to (724, 255)
Screenshot: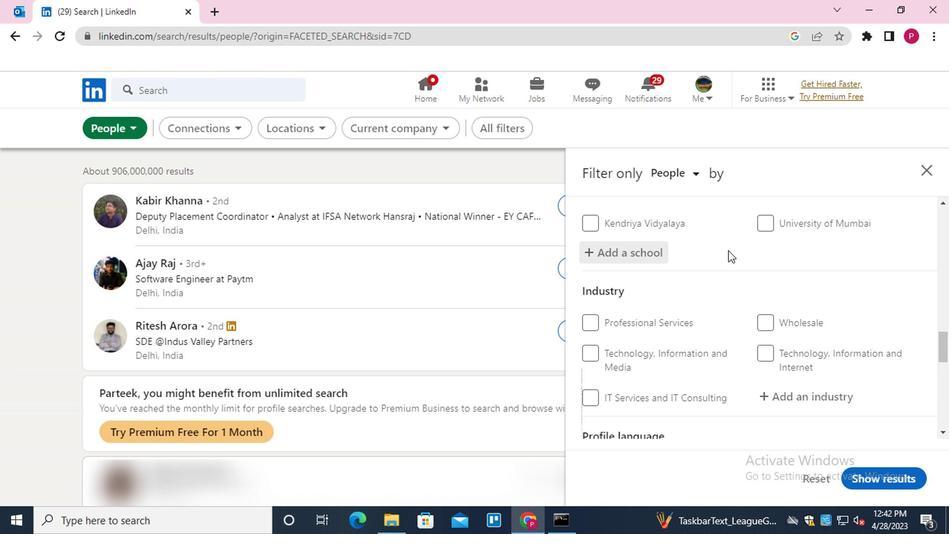 
Action: Mouse scrolled (724, 254) with delta (0, 0)
Screenshot: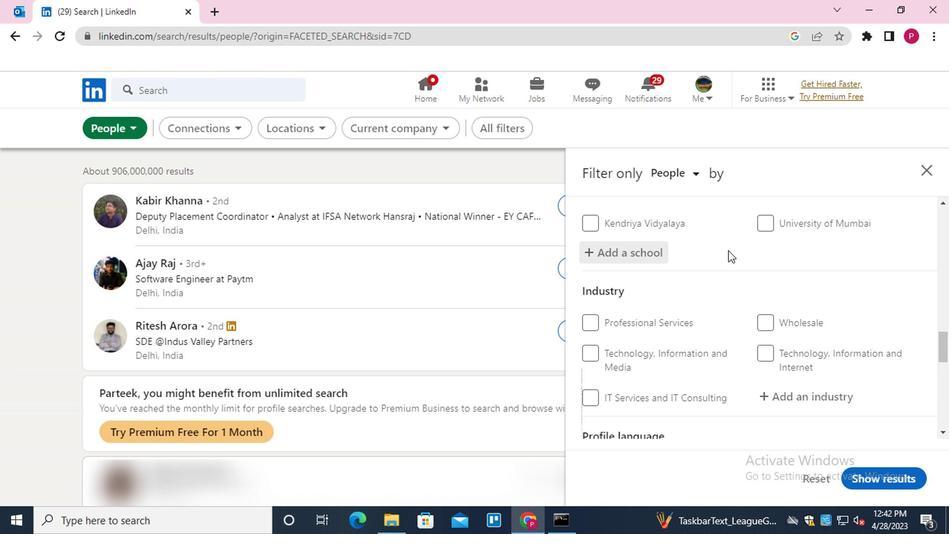
Action: Mouse moved to (724, 257)
Screenshot: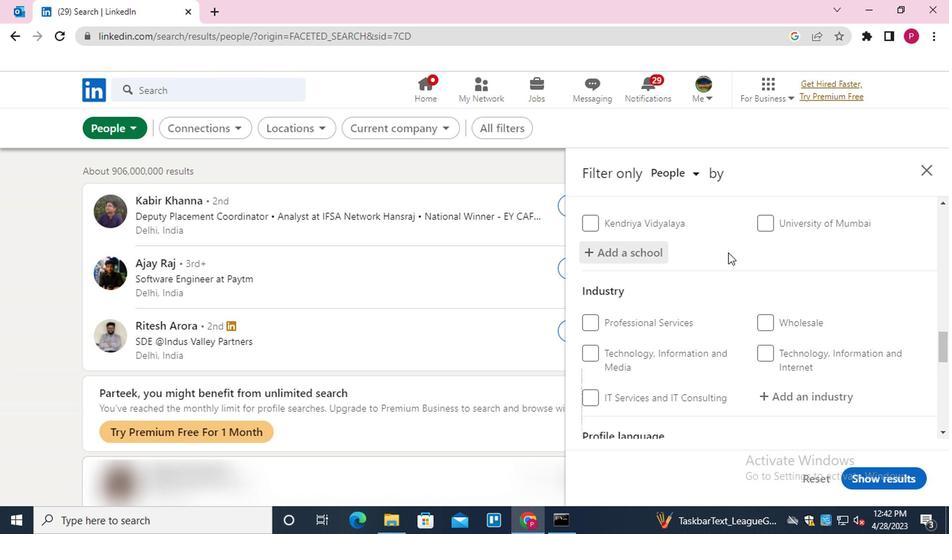 
Action: Mouse scrolled (724, 256) with delta (0, 0)
Screenshot: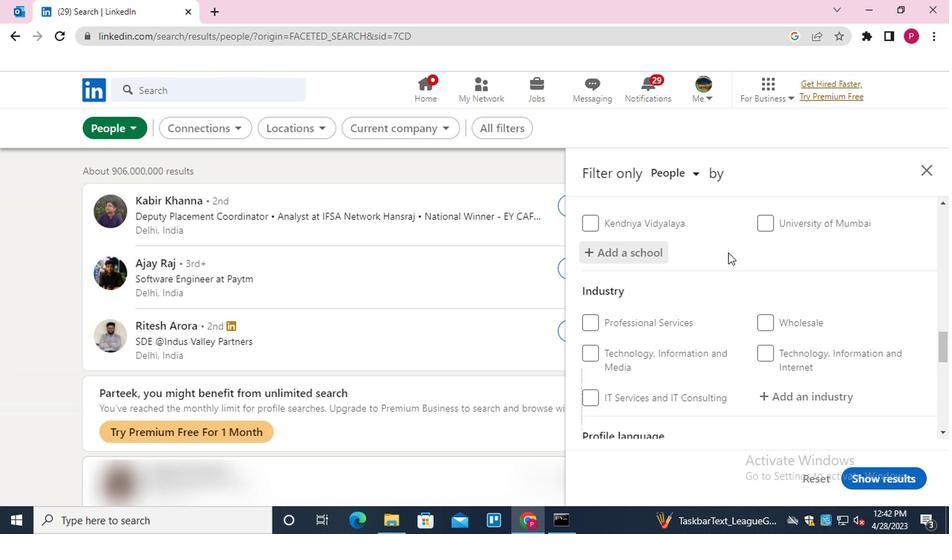 
Action: Mouse moved to (808, 254)
Screenshot: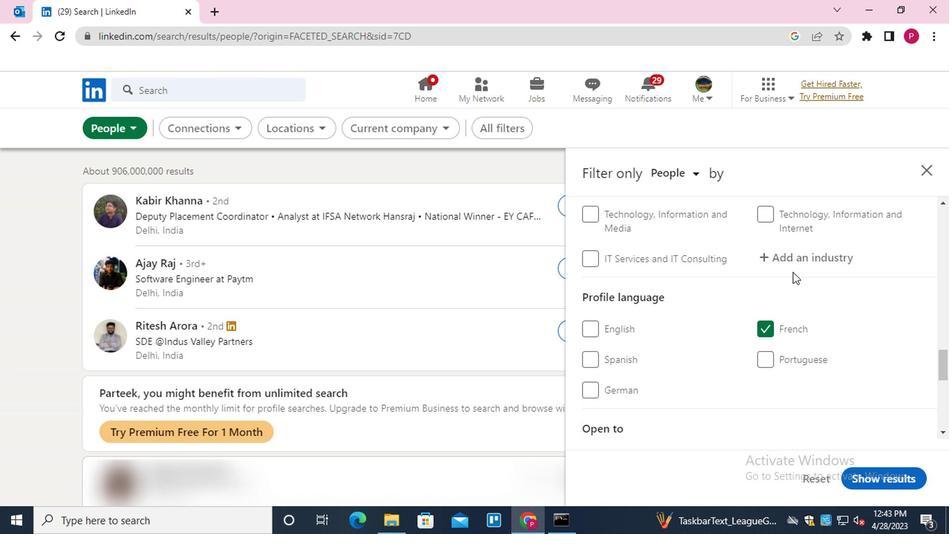 
Action: Mouse pressed left at (808, 254)
Screenshot: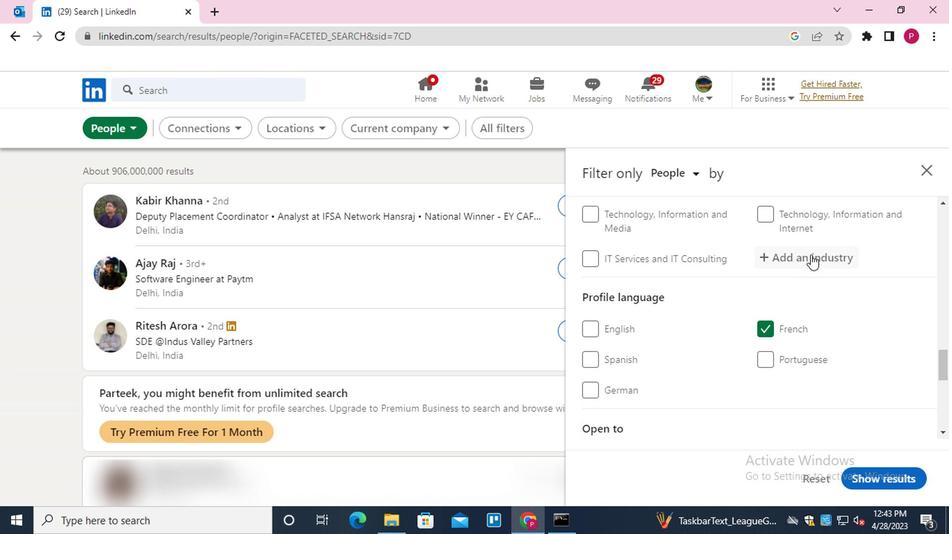 
Action: Key pressed <Key.shift>AIRLINES<Key.down><Key.enter>
Screenshot: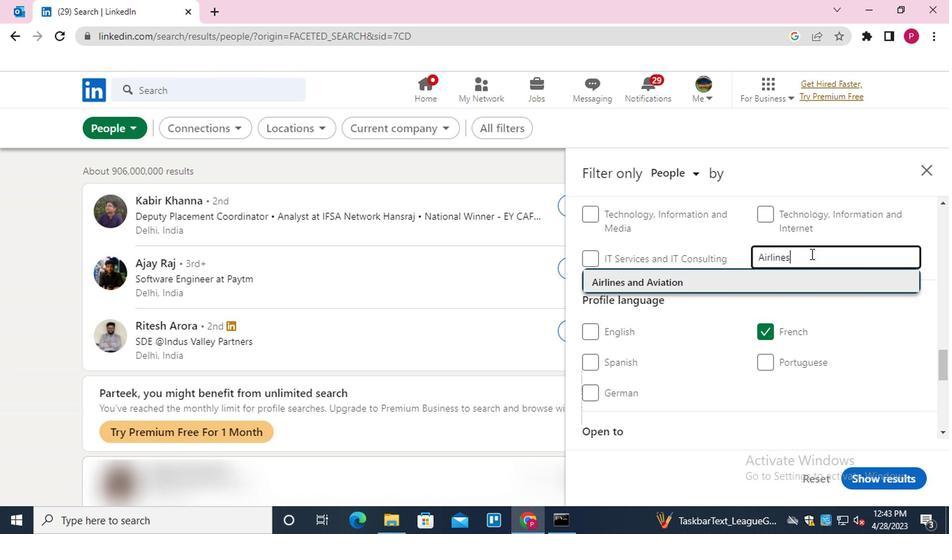 
Action: Mouse moved to (689, 299)
Screenshot: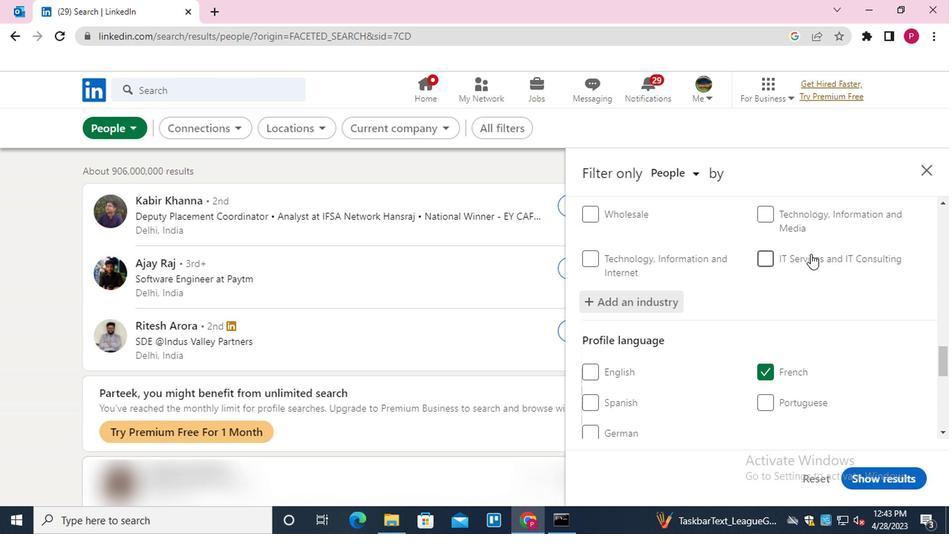 
Action: Mouse scrolled (689, 299) with delta (0, 0)
Screenshot: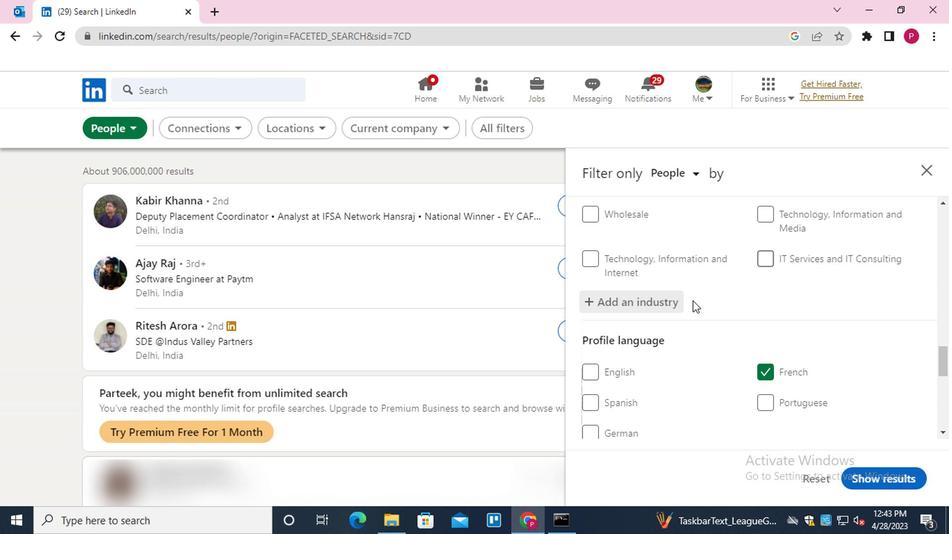 
Action: Mouse moved to (686, 308)
Screenshot: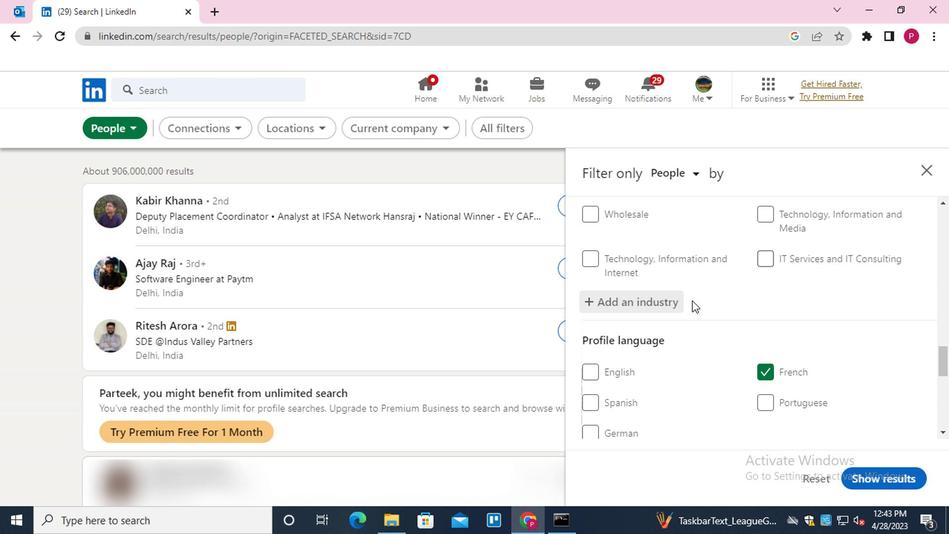 
Action: Mouse scrolled (686, 307) with delta (0, 0)
Screenshot: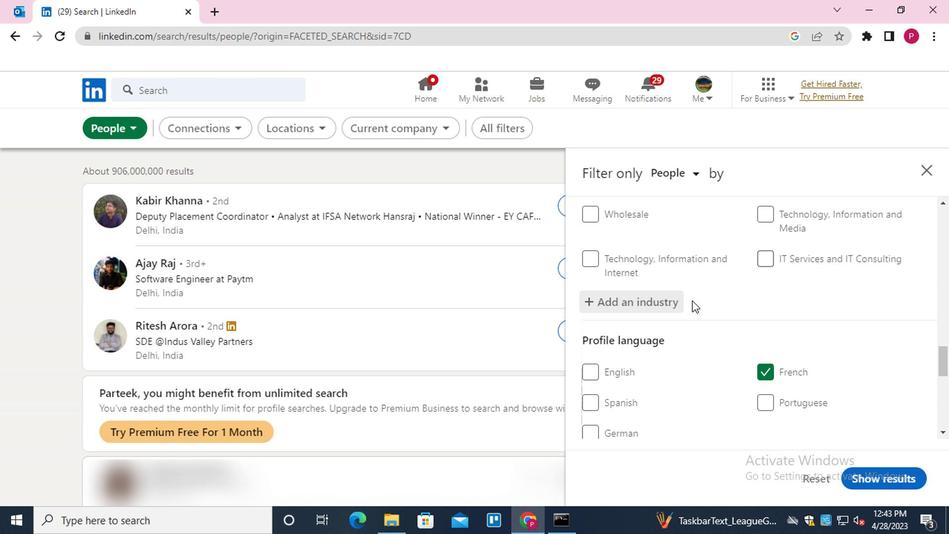 
Action: Mouse moved to (685, 319)
Screenshot: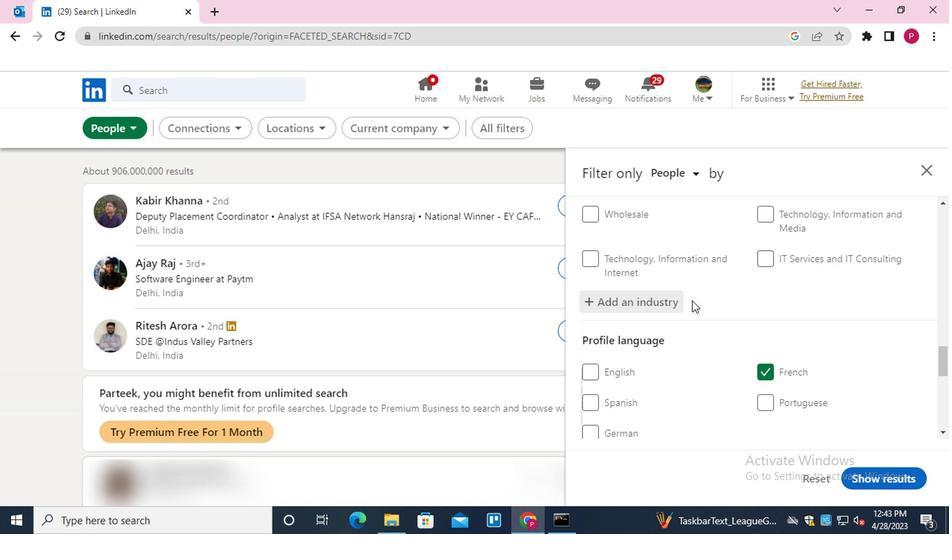 
Action: Mouse scrolled (685, 318) with delta (0, 0)
Screenshot: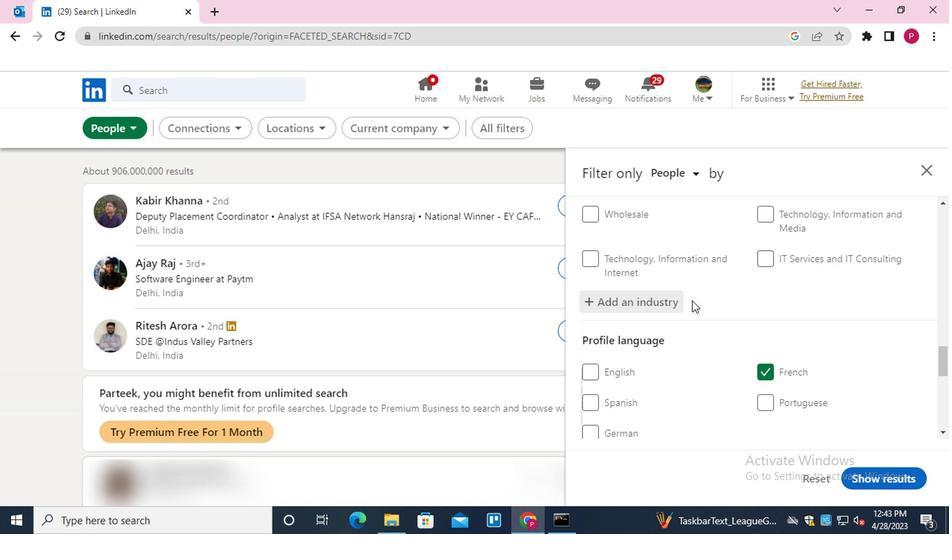
Action: Mouse moved to (685, 321)
Screenshot: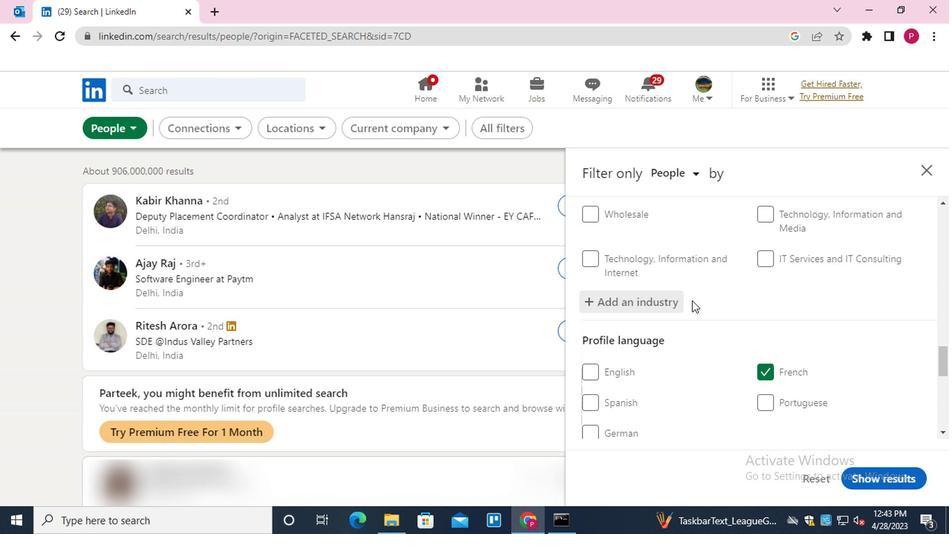 
Action: Mouse scrolled (685, 321) with delta (0, 0)
Screenshot: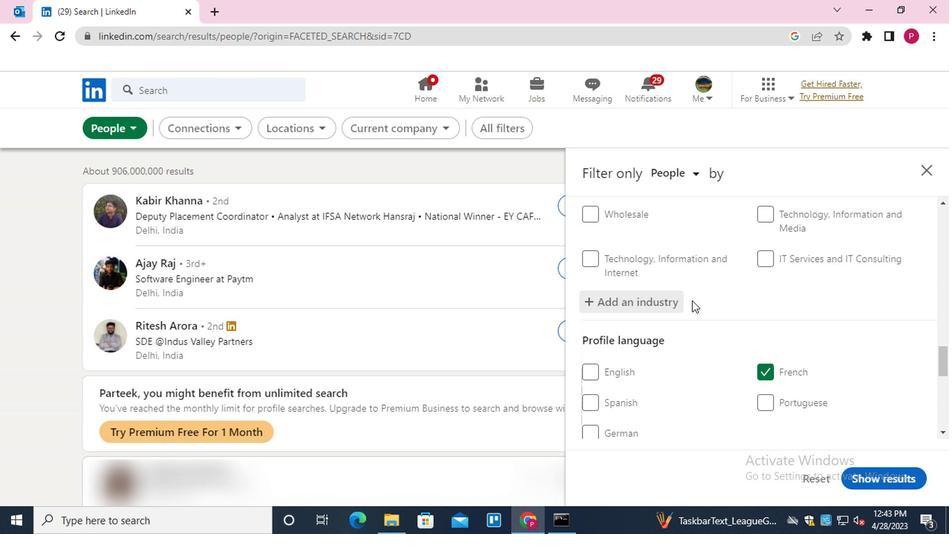 
Action: Mouse moved to (801, 359)
Screenshot: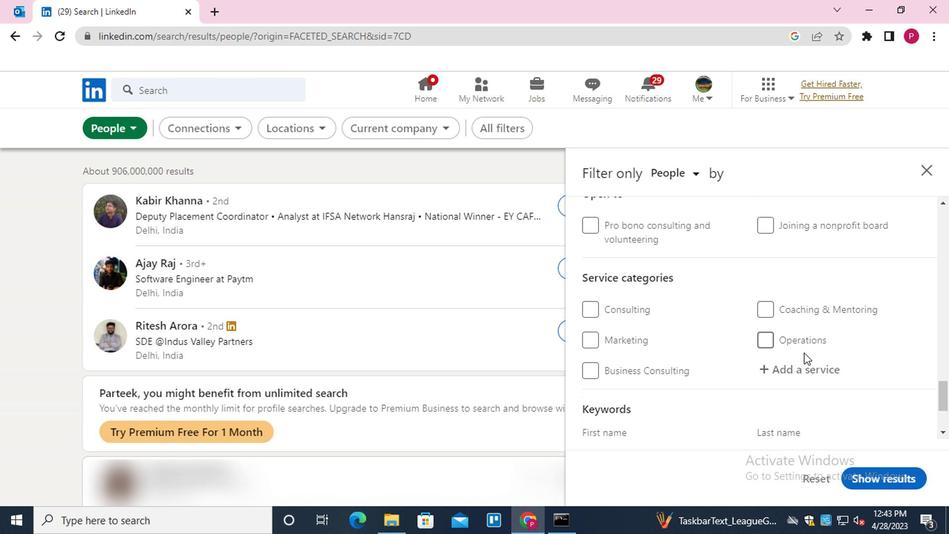 
Action: Mouse pressed left at (801, 359)
Screenshot: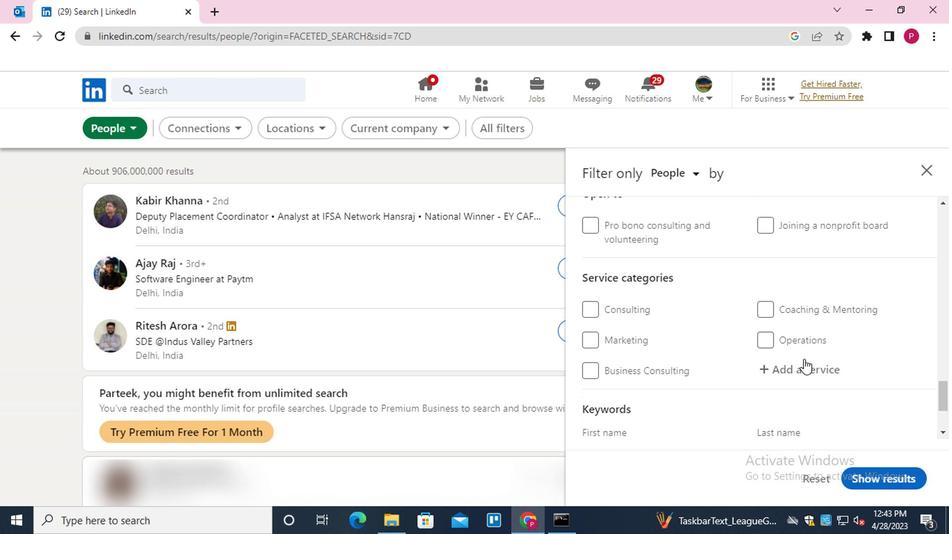 
Action: Key pressed <Key.shift><Key.shift><Key.shift><Key.shift><Key.shift><Key.shift><Key.shift><Key.shift>RETIRE<Key.down><Key.enter>
Screenshot: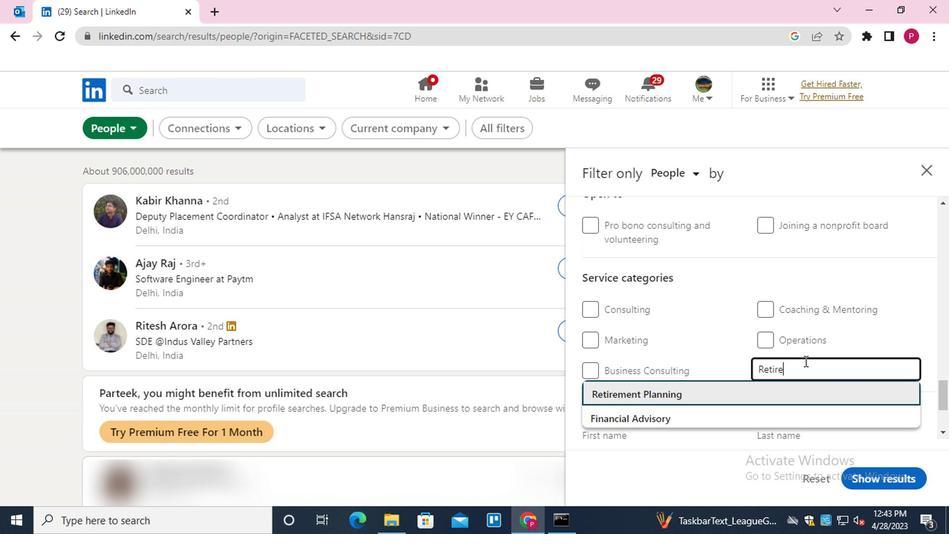 
Action: Mouse moved to (801, 360)
Screenshot: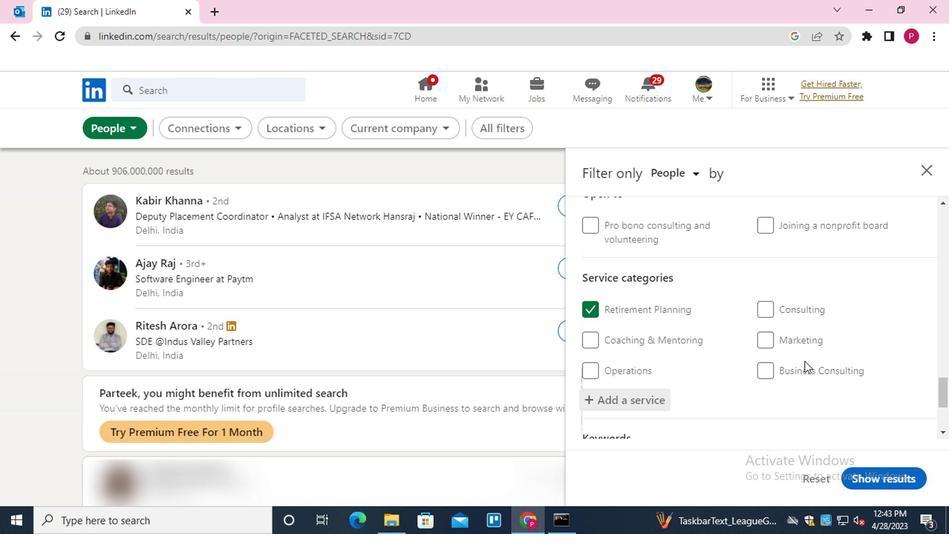 
Action: Mouse scrolled (801, 359) with delta (0, 0)
Screenshot: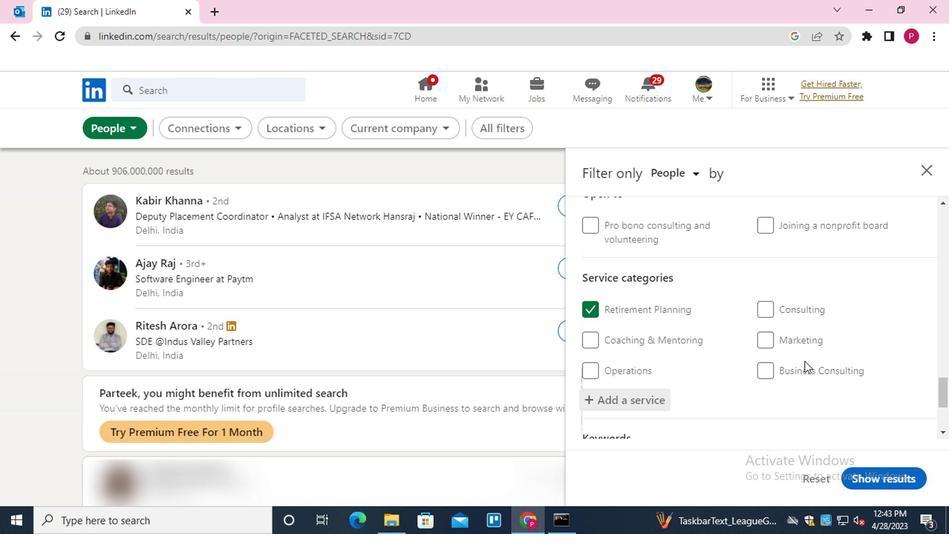 
Action: Mouse moved to (801, 360)
Screenshot: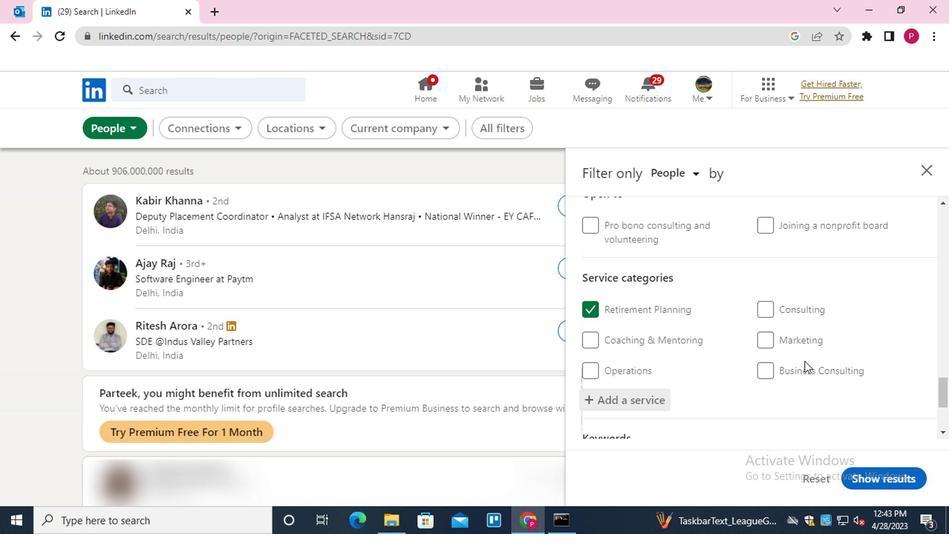 
Action: Mouse scrolled (801, 359) with delta (0, 0)
Screenshot: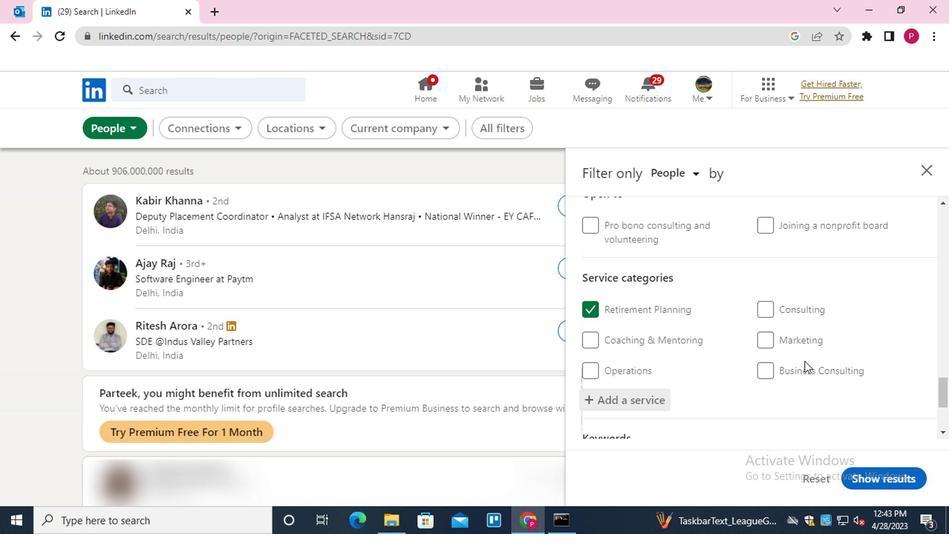 
Action: Mouse scrolled (801, 359) with delta (0, 0)
Screenshot: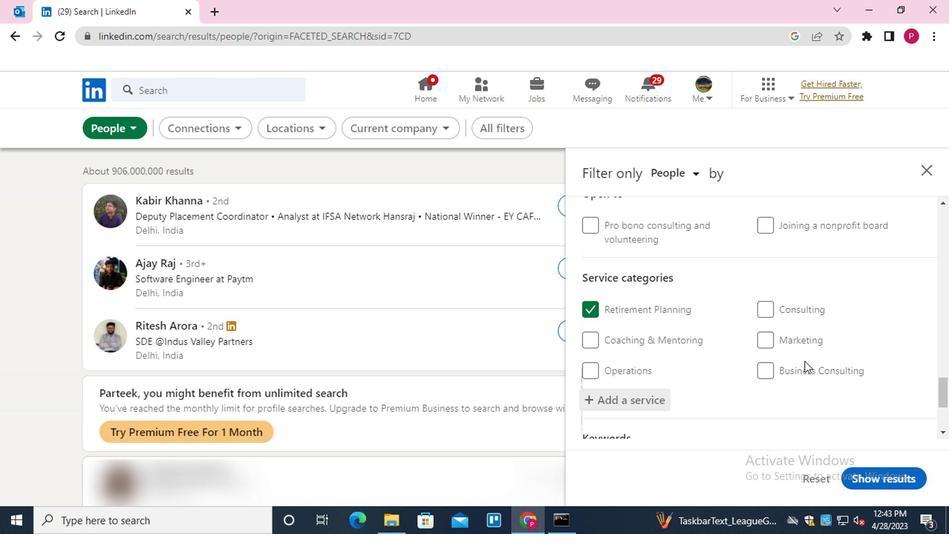 
Action: Mouse scrolled (801, 359) with delta (0, 0)
Screenshot: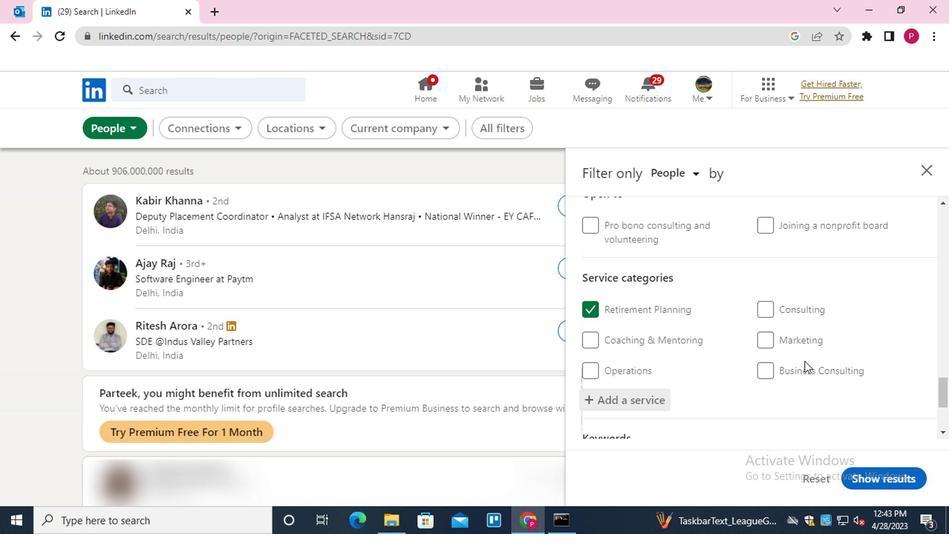 
Action: Mouse moved to (782, 362)
Screenshot: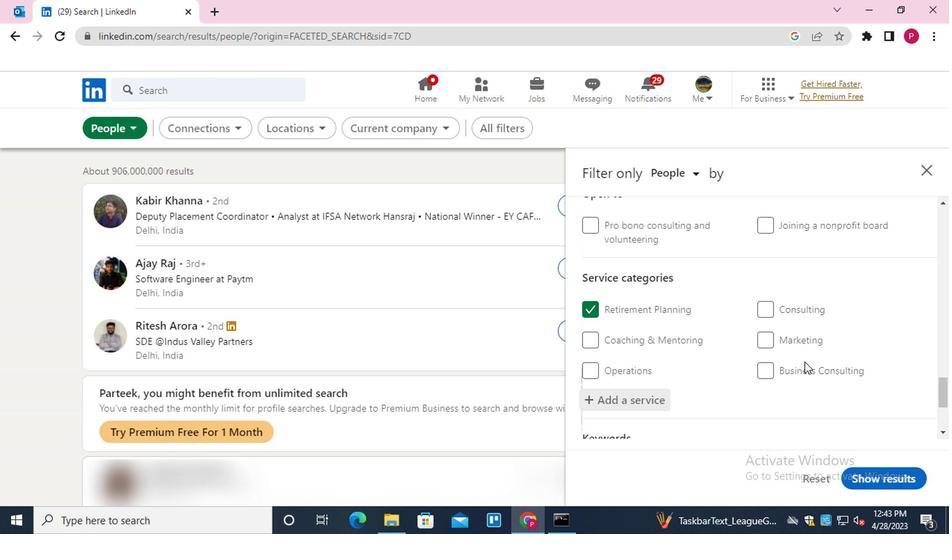 
Action: Mouse scrolled (782, 361) with delta (0, 0)
Screenshot: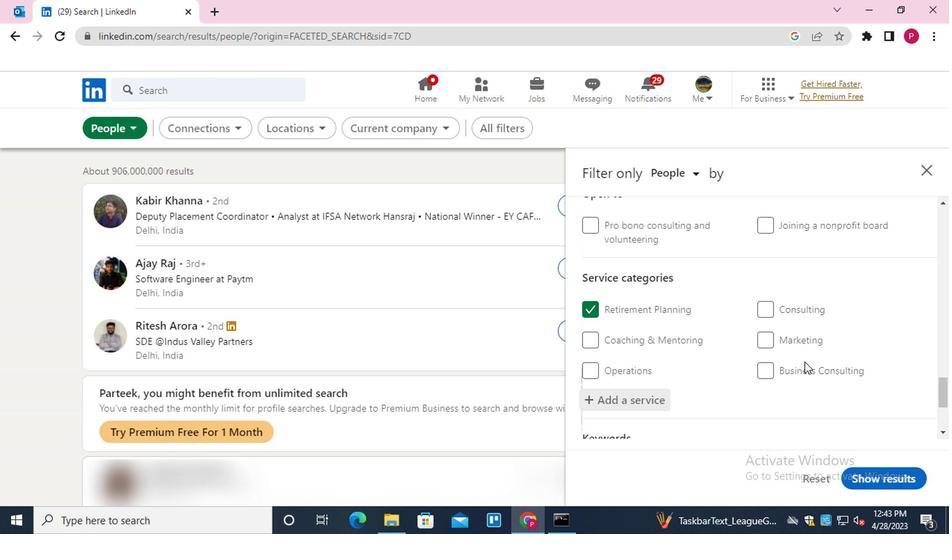 
Action: Mouse moved to (660, 376)
Screenshot: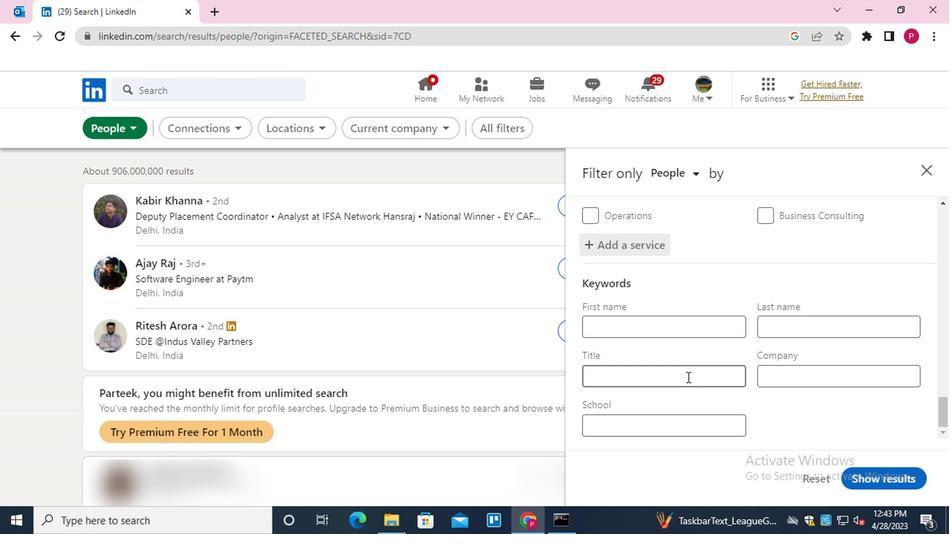 
Action: Mouse pressed left at (660, 376)
Screenshot: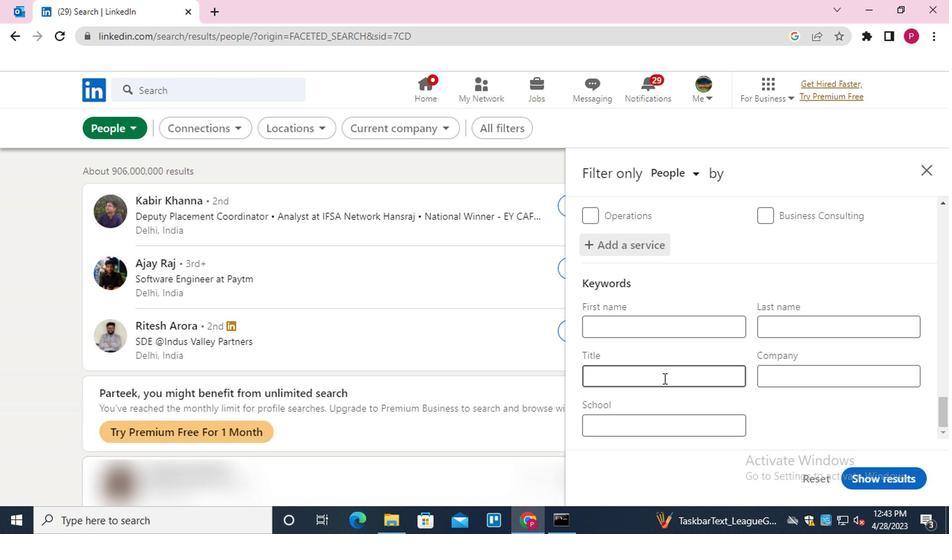 
Action: Key pressed <Key.shift>PORTER
Screenshot: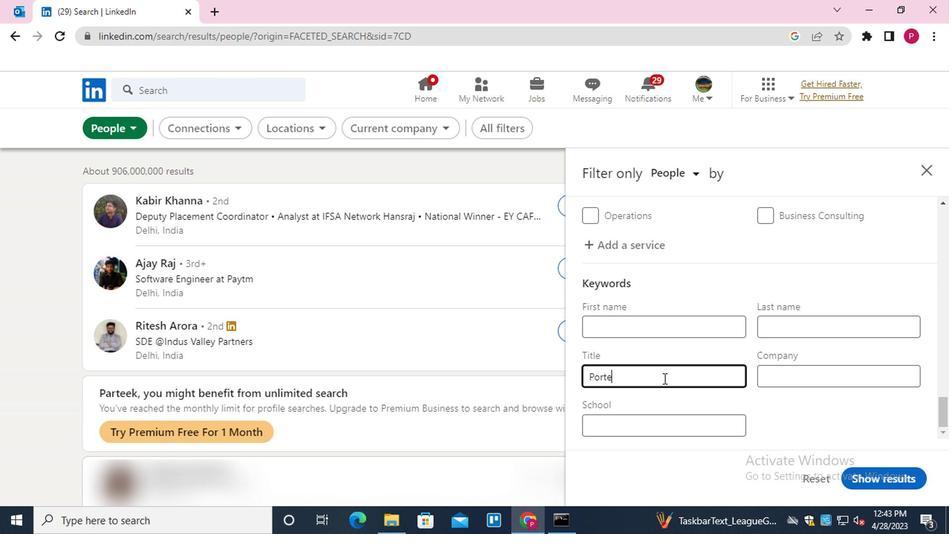 
Action: Mouse moved to (859, 471)
Screenshot: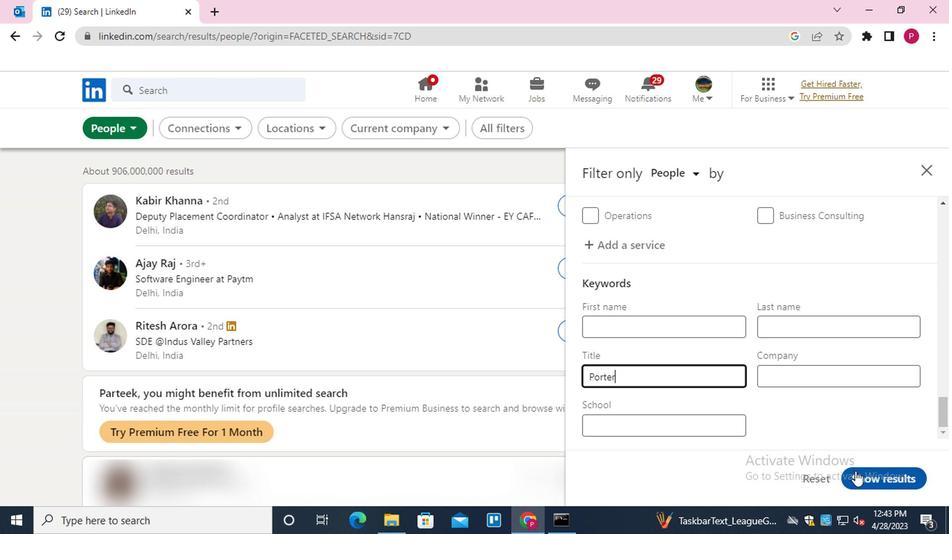 
Action: Mouse pressed left at (859, 471)
Screenshot: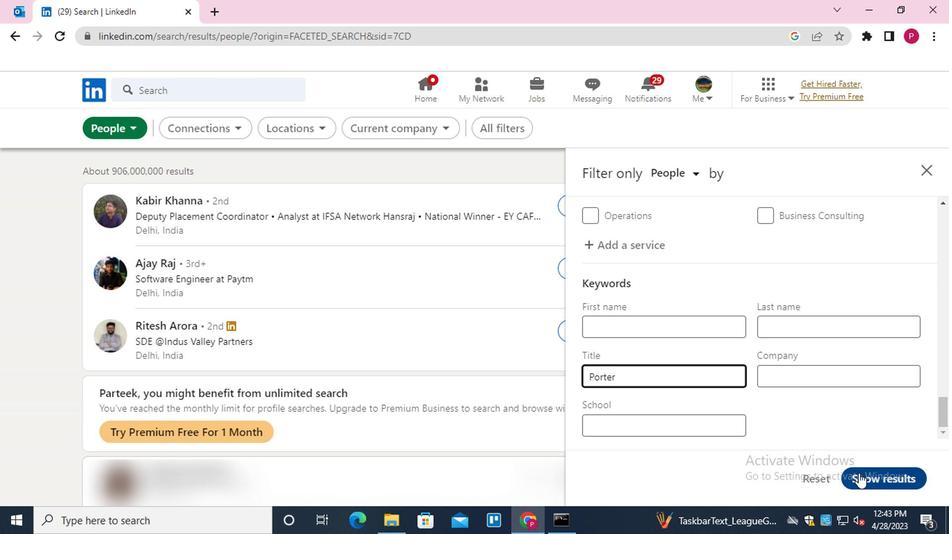 
Action: Mouse moved to (941, 63)
Screenshot: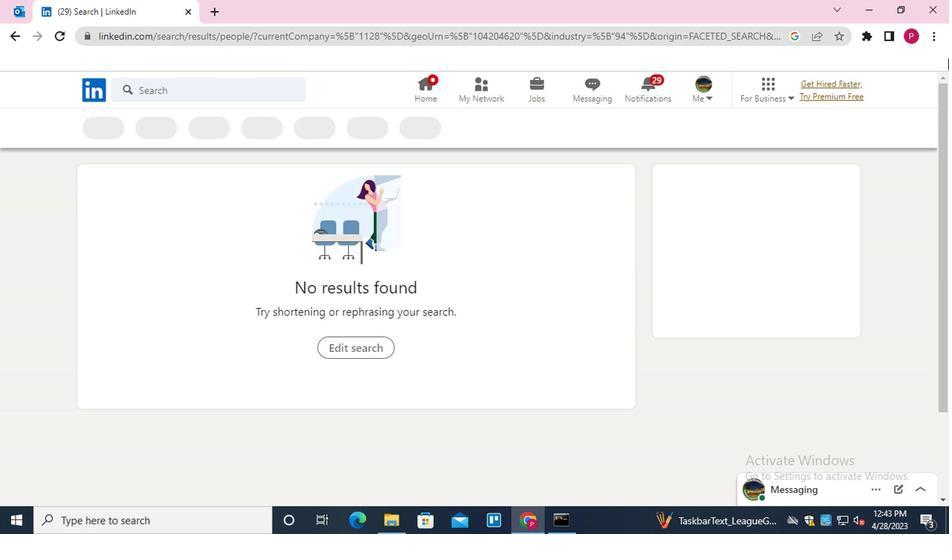 
